 Task: Create new contact,   with mail id: 'Adeline_Baker@coach.com', first name: 'Adeline', Last name: 'Baker', Job Title: E-commerce Manager, Phone number (202) 555-9012. Change life cycle stage to  'Lead' and lead status to 'New'. Add new company to the associated contact: www.escortsgroup.com
 and type: Prospect. Logged in from softage.1@softage.net
Action: Mouse moved to (89, 62)
Screenshot: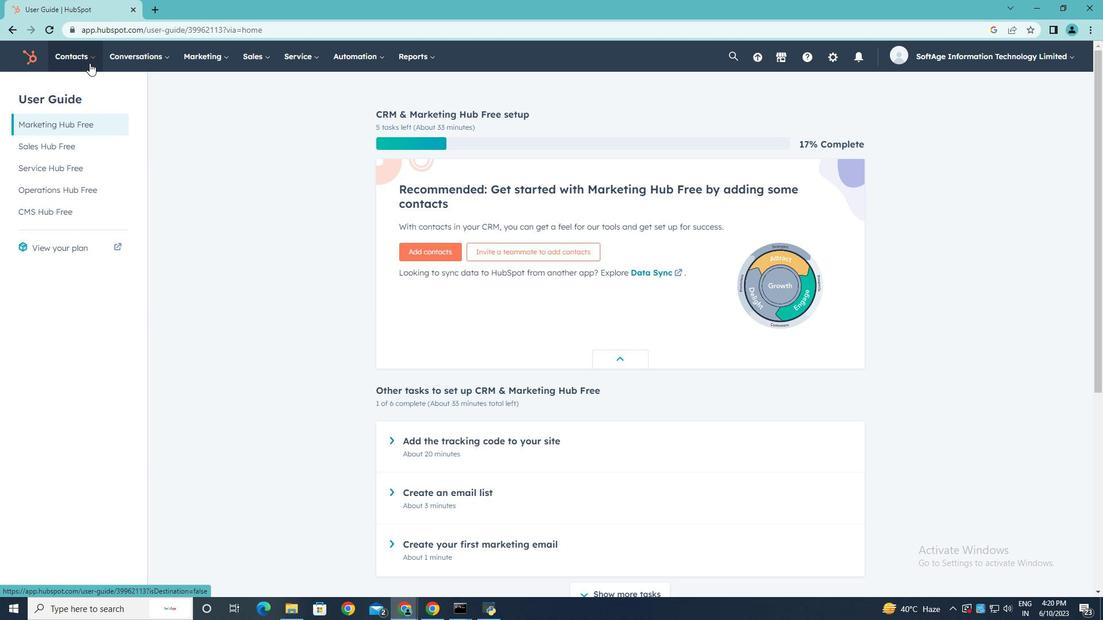 
Action: Mouse pressed left at (89, 62)
Screenshot: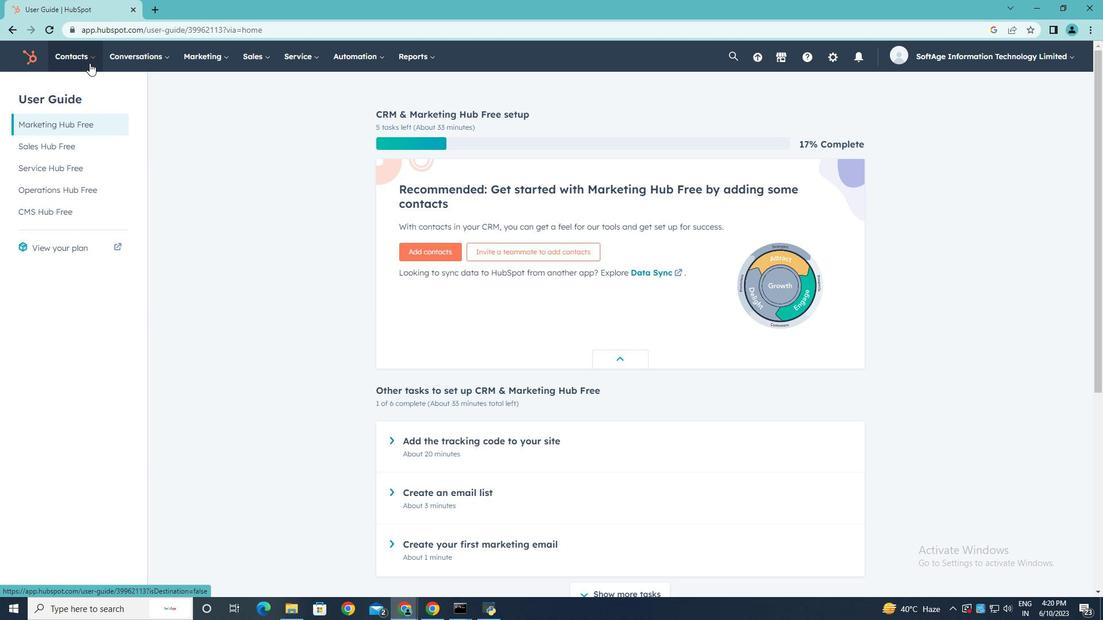 
Action: Mouse moved to (78, 93)
Screenshot: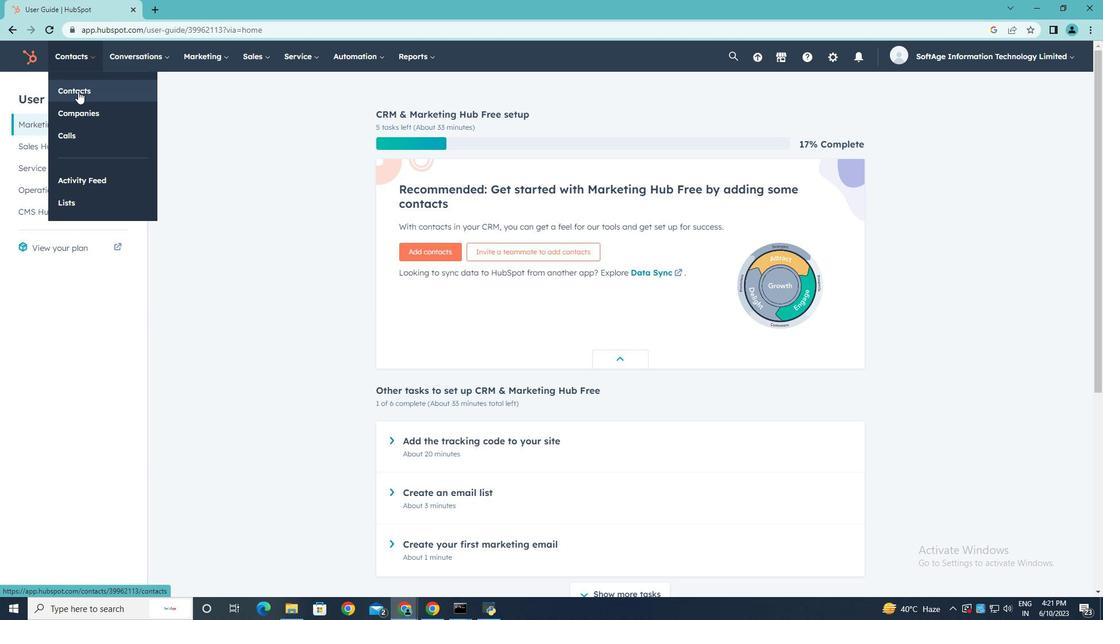 
Action: Mouse pressed left at (78, 93)
Screenshot: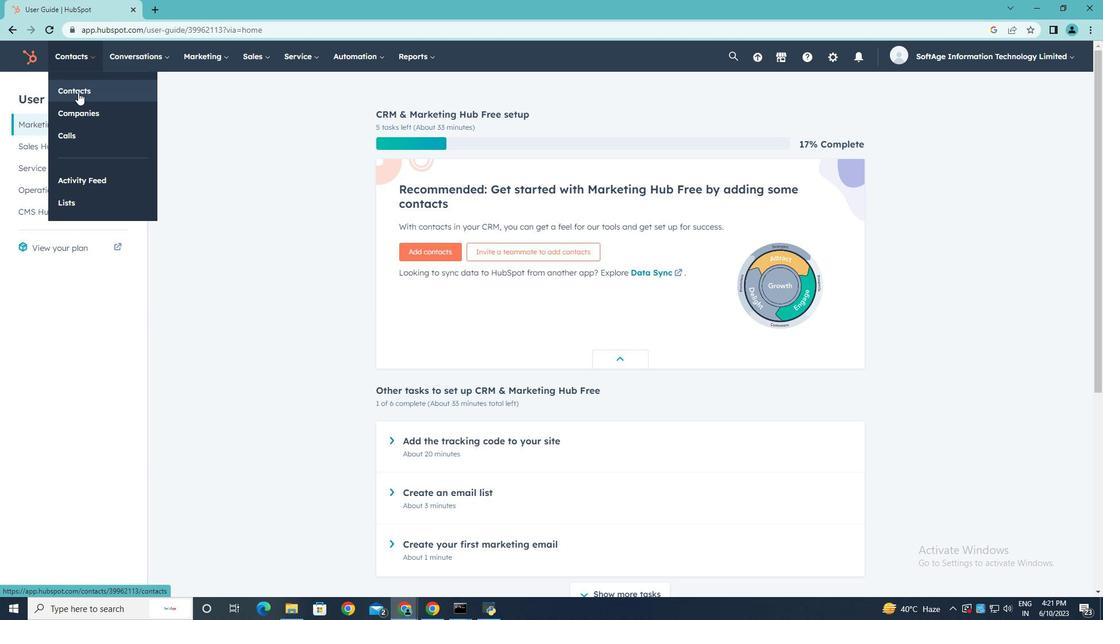 
Action: Mouse moved to (1039, 95)
Screenshot: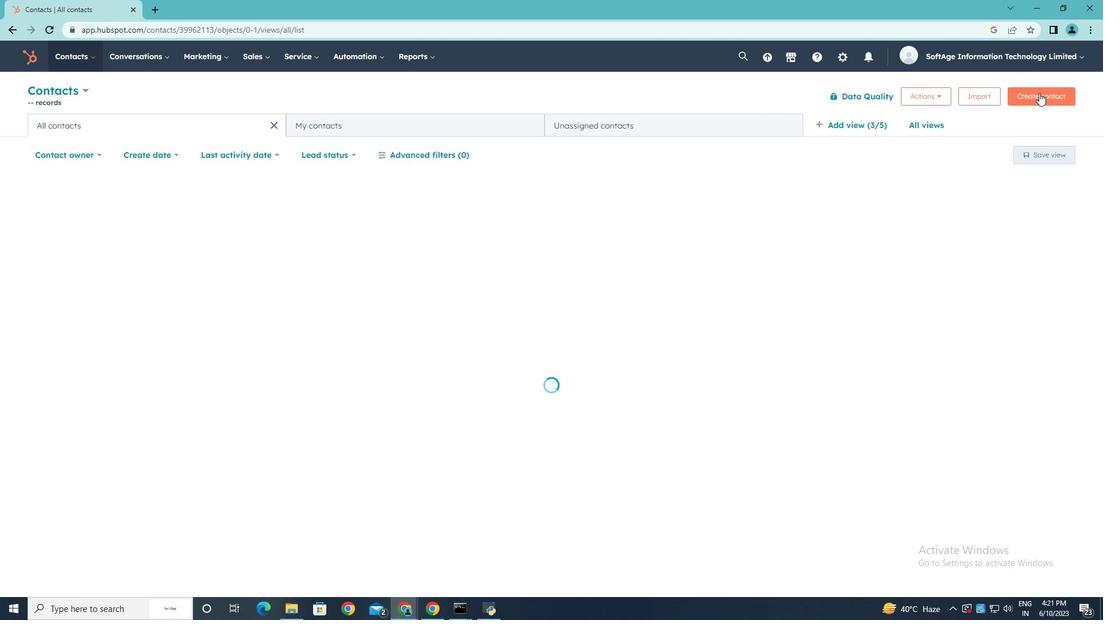 
Action: Mouse pressed left at (1039, 95)
Screenshot: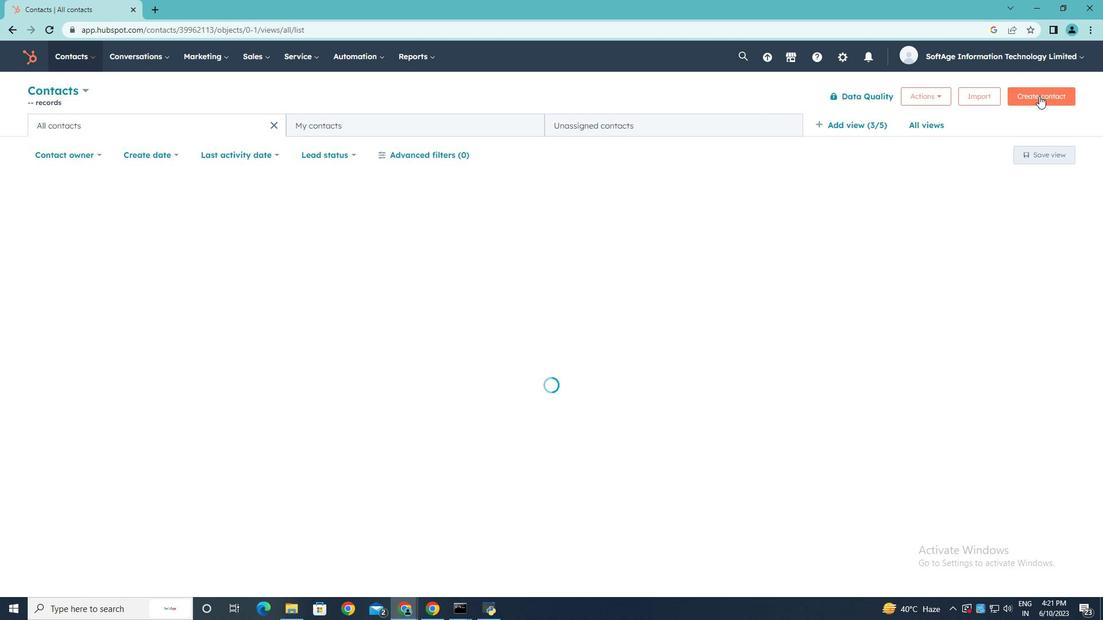 
Action: Mouse moved to (820, 147)
Screenshot: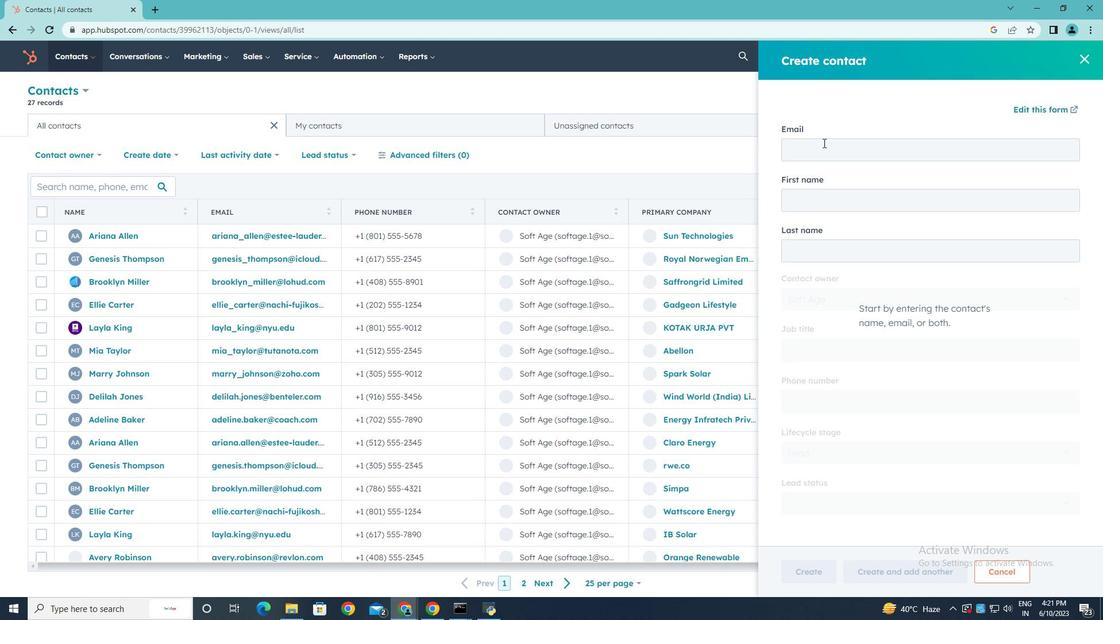 
Action: Mouse pressed left at (820, 147)
Screenshot: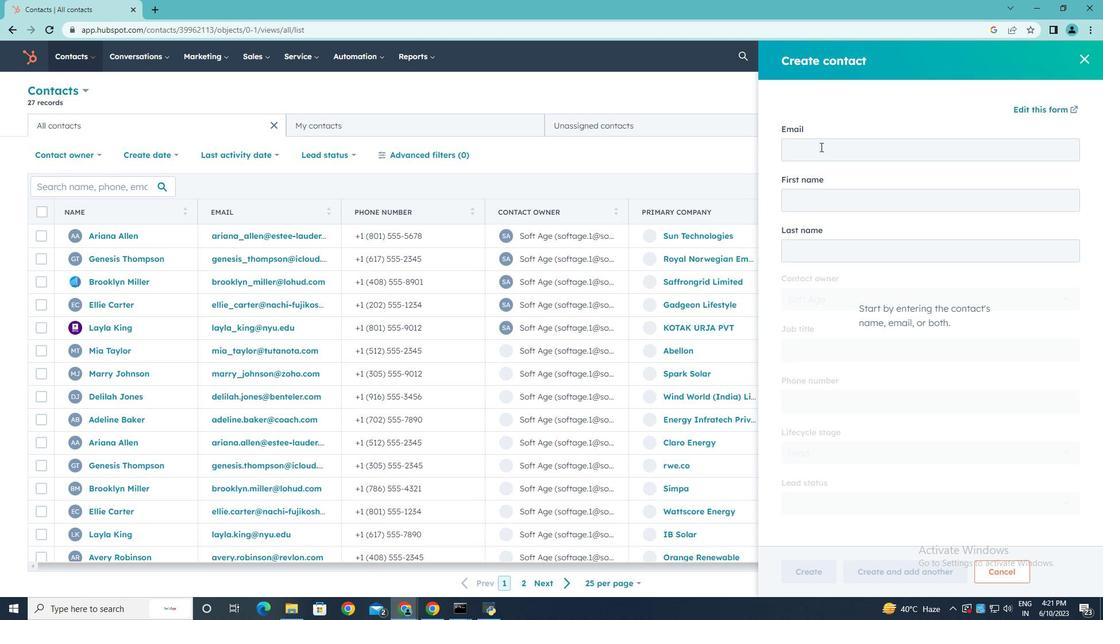 
Action: Key pressed <Key.shift>Adeline<Key.shift><Key.shift><Key.shift><Key.shift><Key.shift><Key.shift>_baker<Key.shift>@coach.com
Screenshot: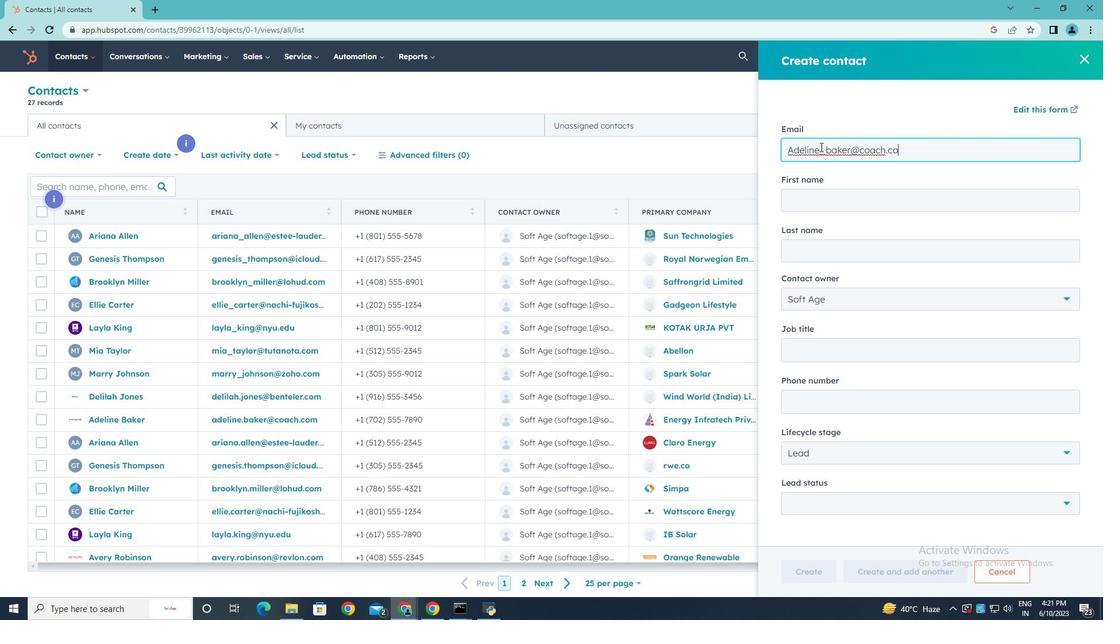 
Action: Mouse moved to (820, 203)
Screenshot: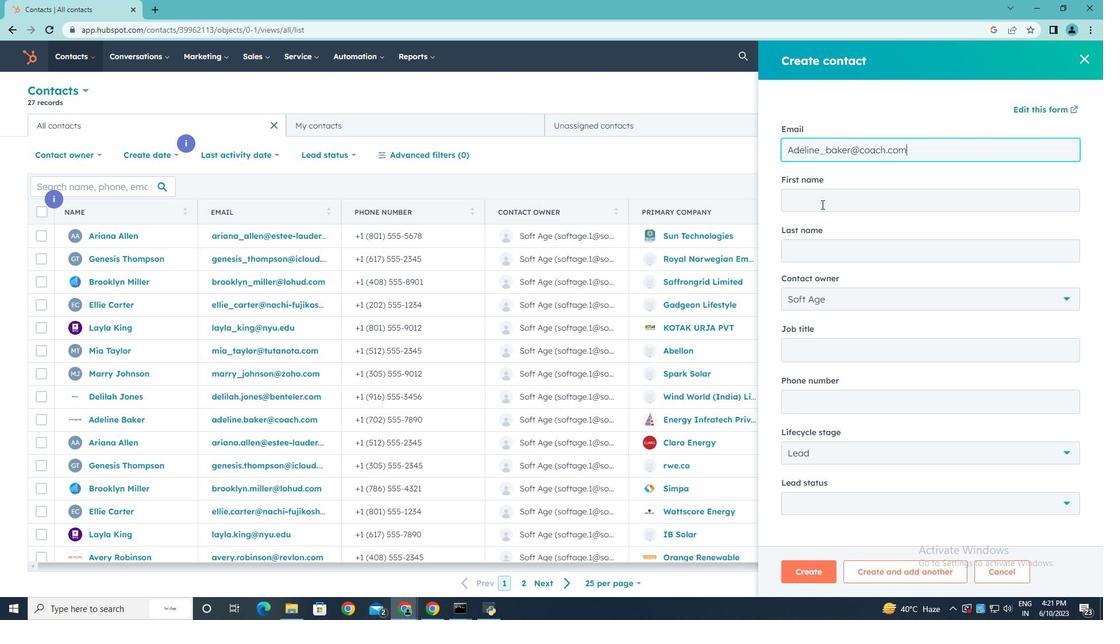 
Action: Mouse pressed left at (820, 203)
Screenshot: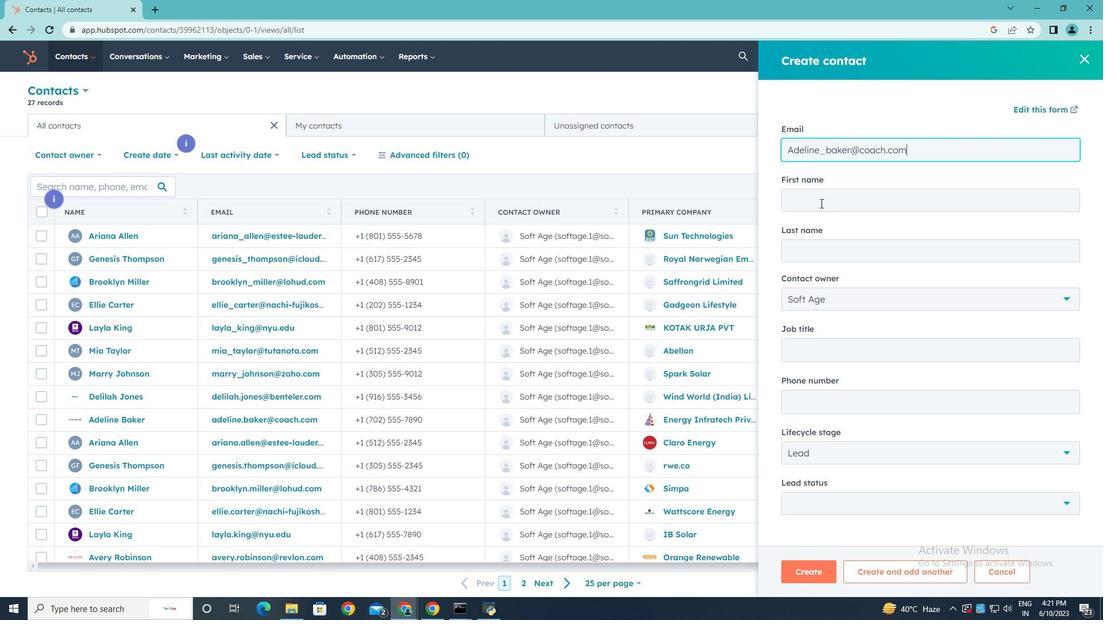 
Action: Key pressed <Key.shift>Adeline
Screenshot: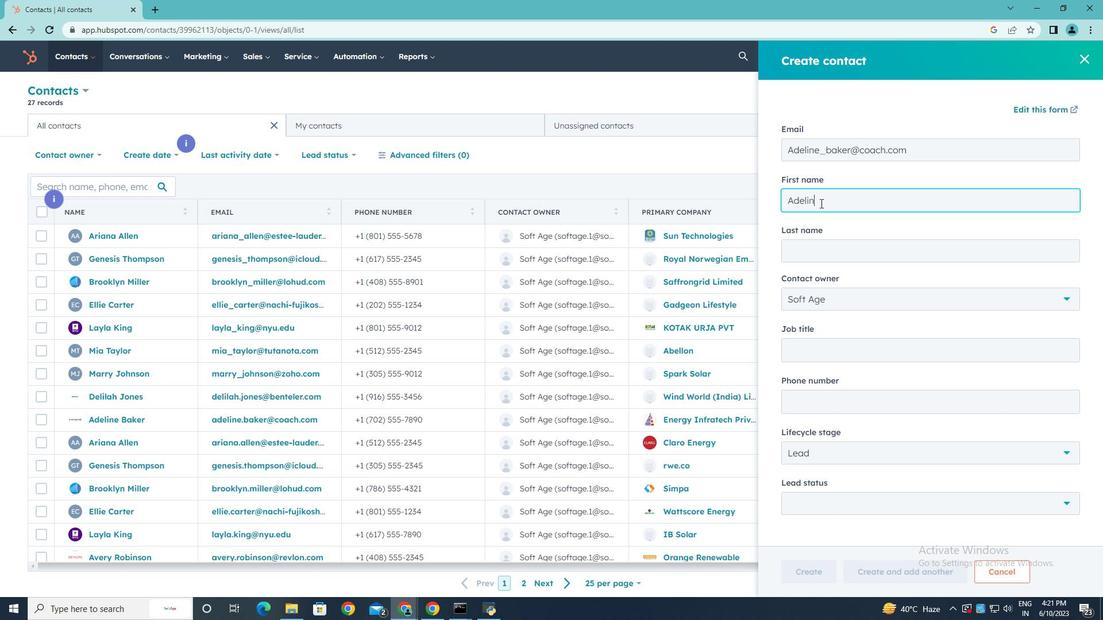 
Action: Mouse moved to (814, 250)
Screenshot: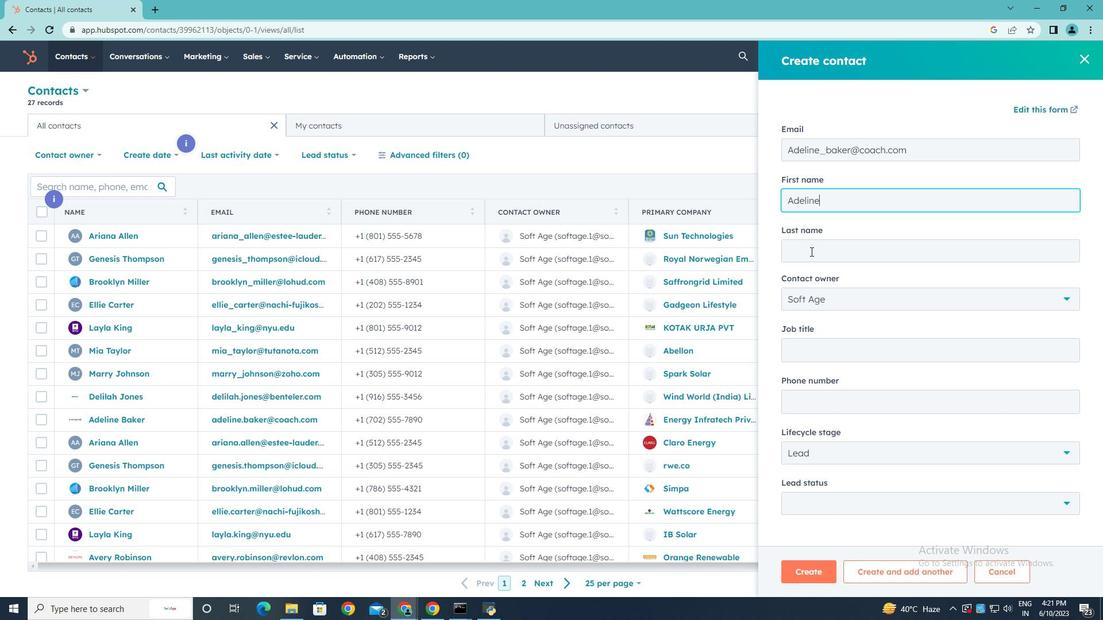 
Action: Mouse pressed left at (814, 250)
Screenshot: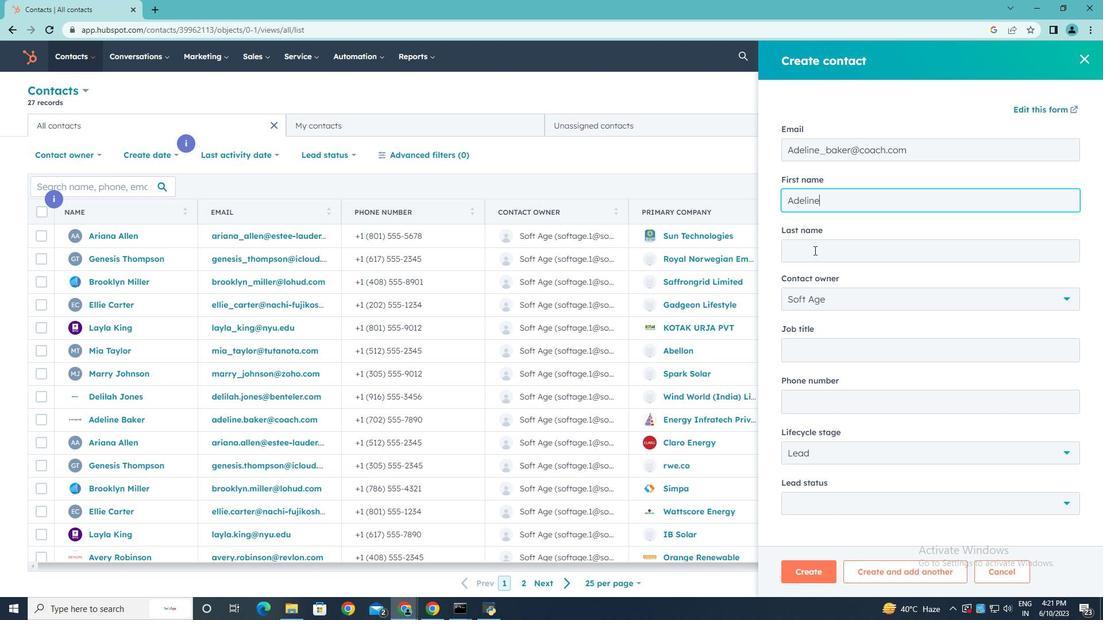 
Action: Key pressed <Key.shift><Key.shift><Key.shift><Key.shift><Key.shift><Key.shift><Key.shift><Key.shift>Baker
Screenshot: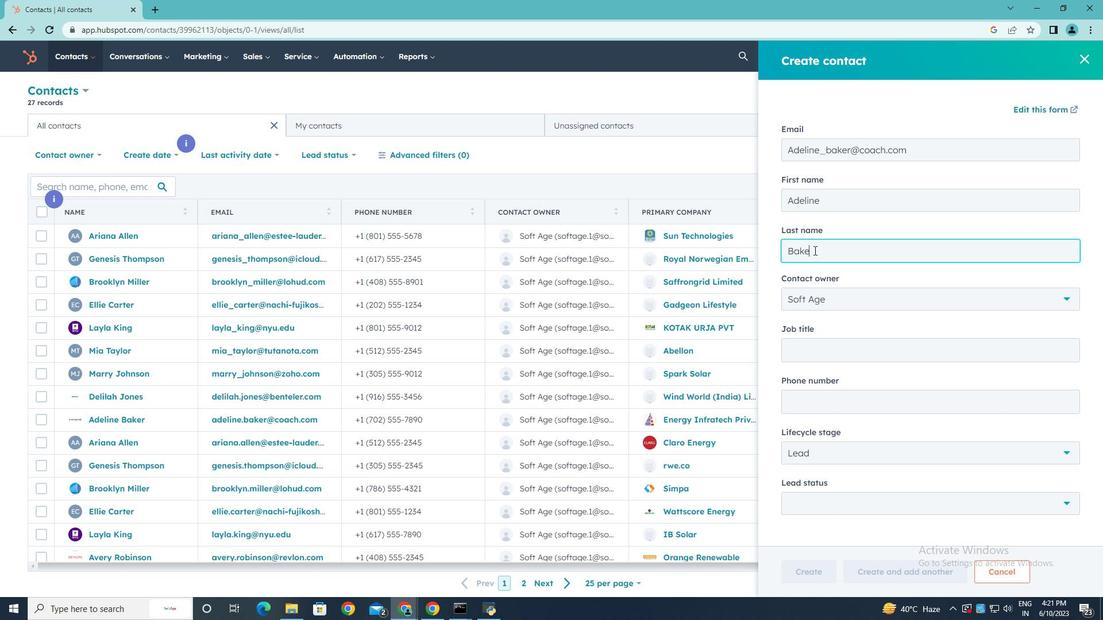 
Action: Mouse moved to (818, 354)
Screenshot: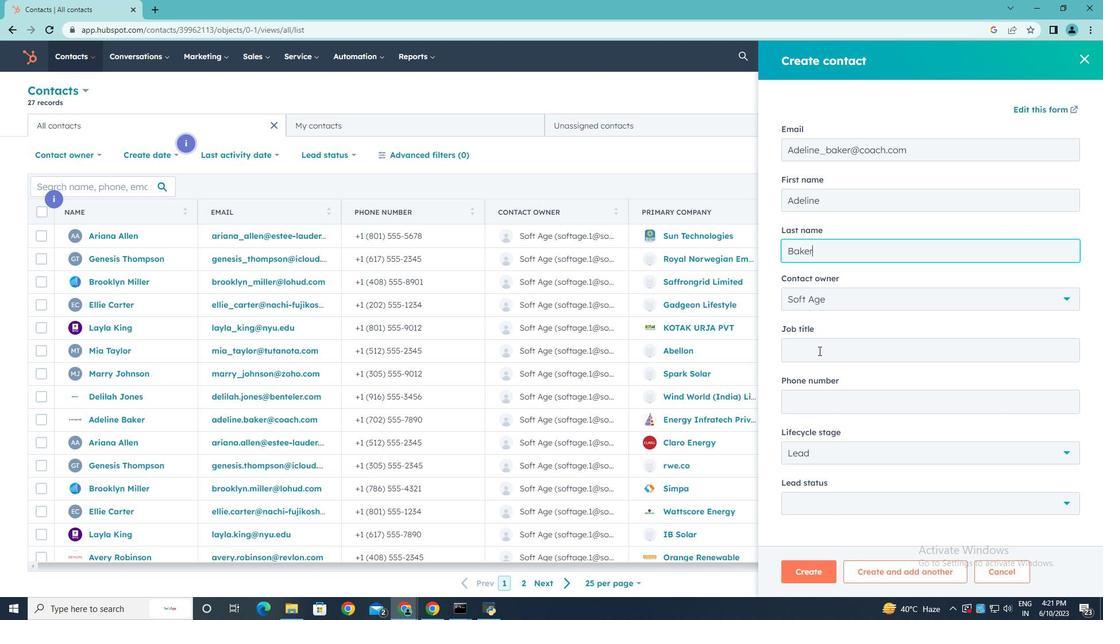 
Action: Mouse pressed left at (818, 354)
Screenshot: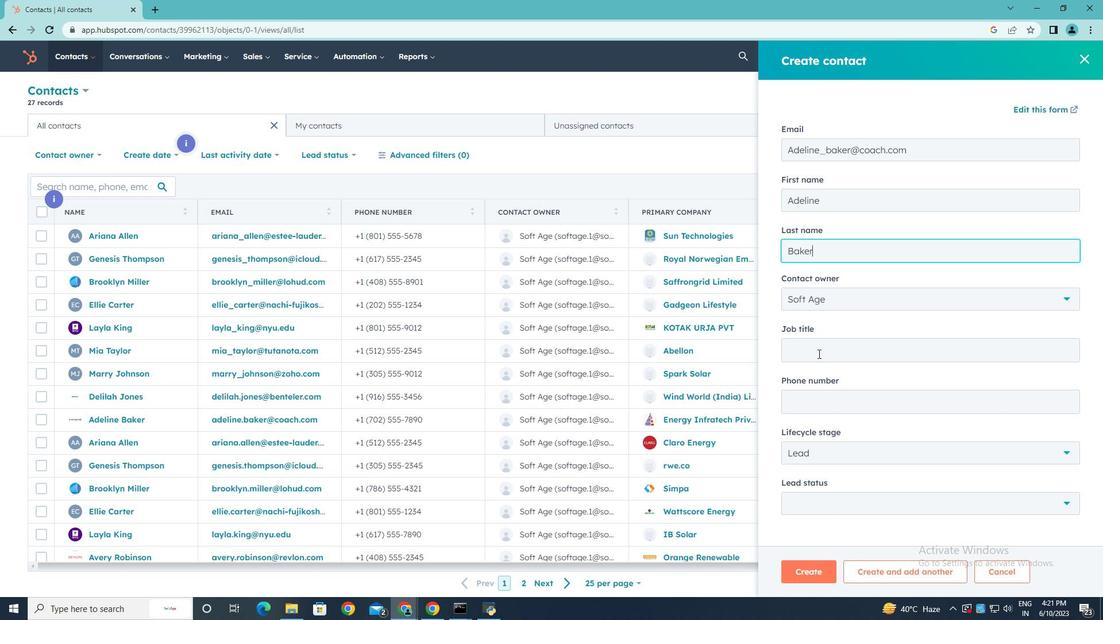 
Action: Key pressed <Key.shift><Key.shift><Key.shift><Key.shift><Key.shift><Key.shift><Key.shift><Key.shift><Key.shift><Key.shift><Key.shift><Key.shift><Key.shift><Key.shift><Key.shift><Key.shift><Key.shift><Key.shift><Key.shift><Key.shift><Key.shift><Key.shift><Key.shift><Key.shift><Key.shift><Key.shift><Key.shift><Key.shift><Key.shift><Key.shift><Key.shift>E-commerce<Key.space><Key.shift>N<Key.backspace><Key.shift>Manager
Screenshot: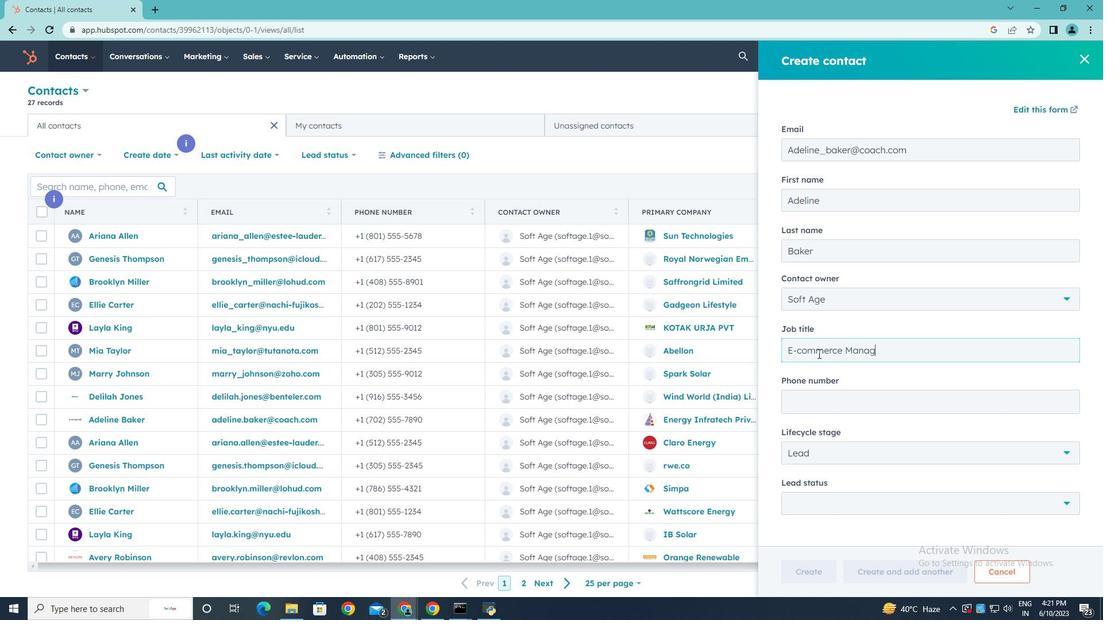 
Action: Mouse moved to (841, 401)
Screenshot: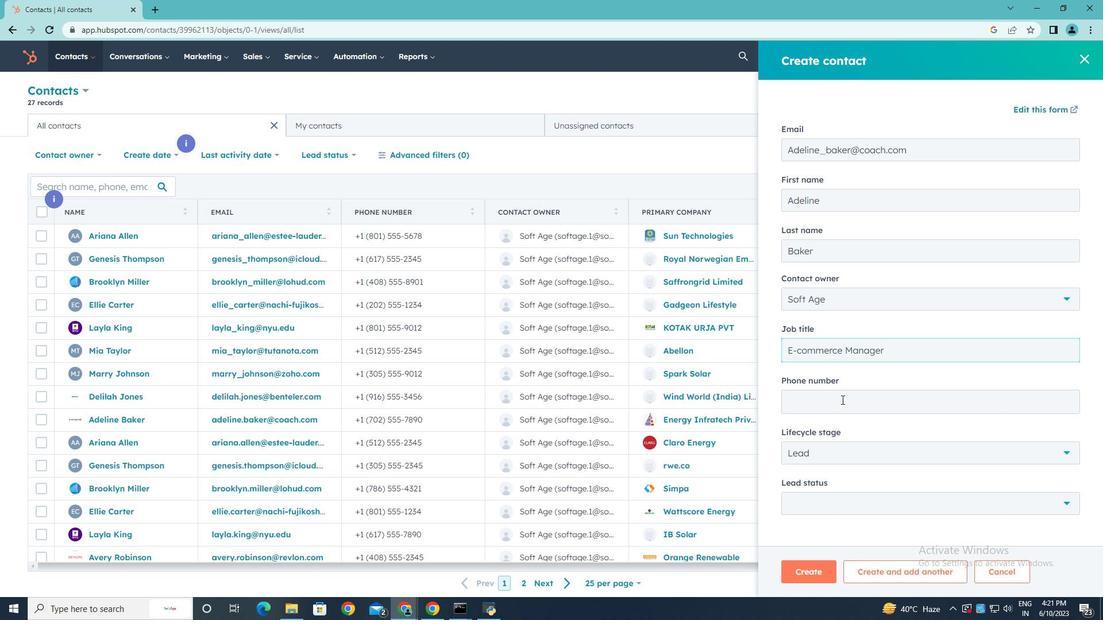 
Action: Mouse pressed left at (841, 401)
Screenshot: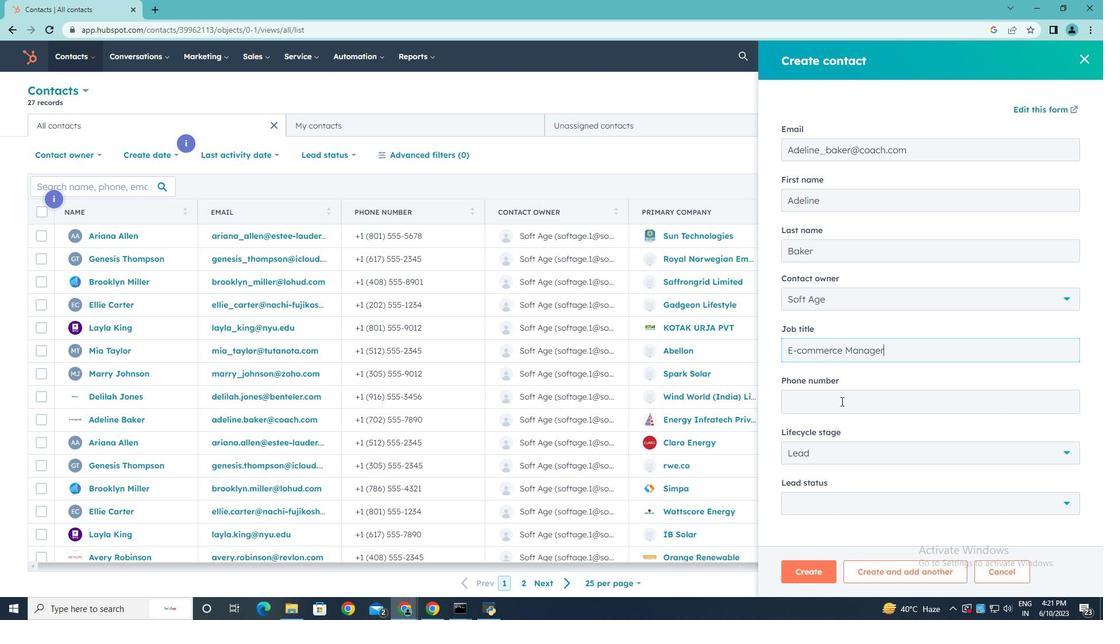 
Action: Key pressed 2025559012
Screenshot: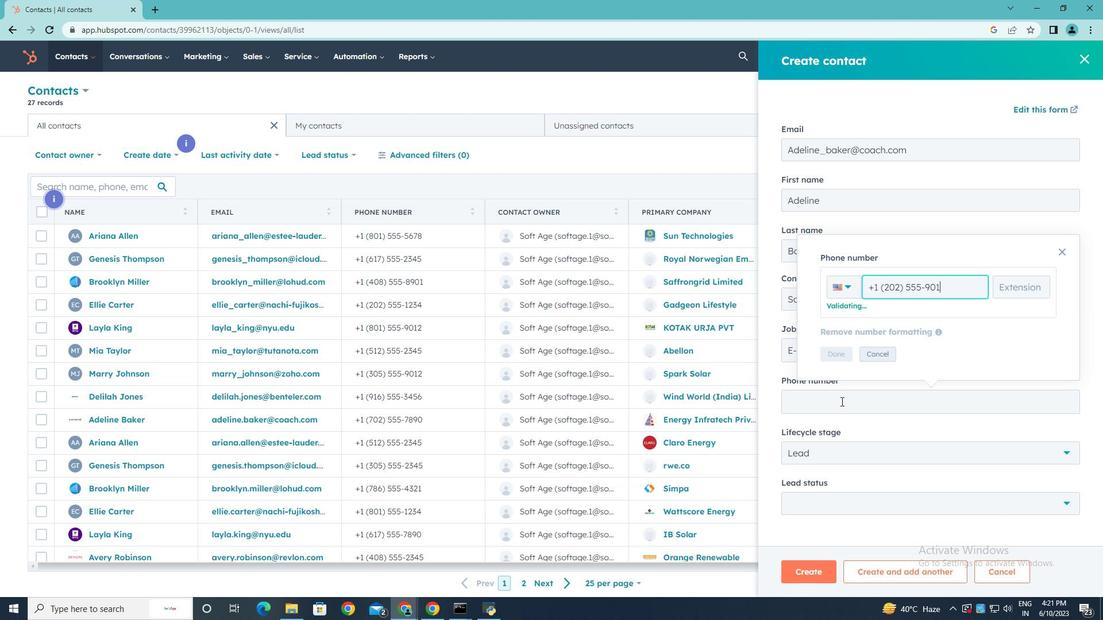 
Action: Mouse moved to (840, 351)
Screenshot: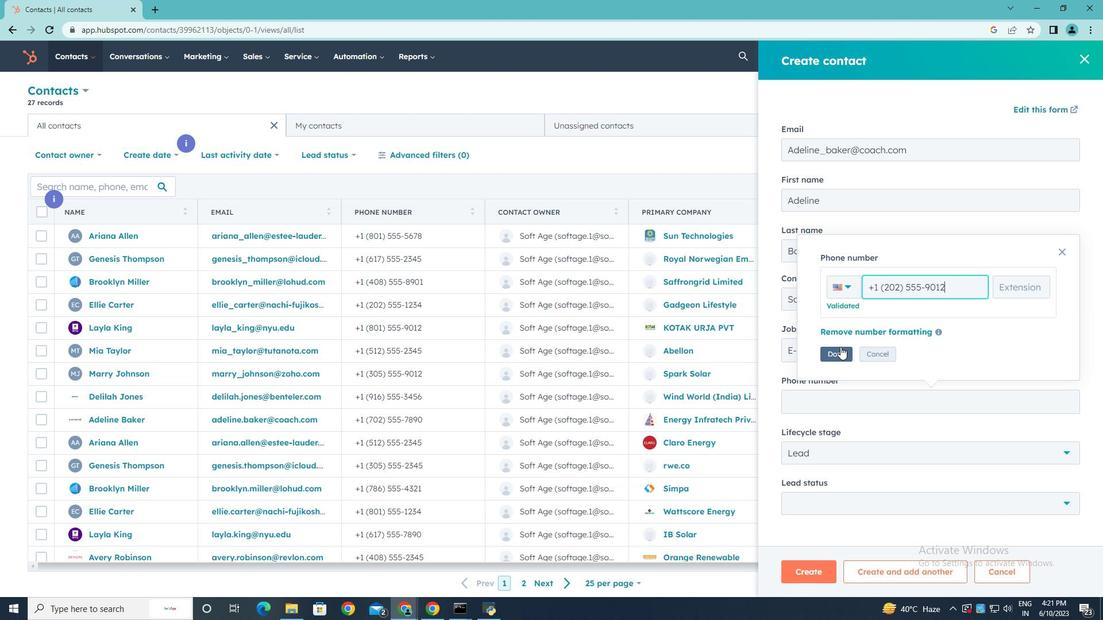
Action: Mouse pressed left at (840, 351)
Screenshot: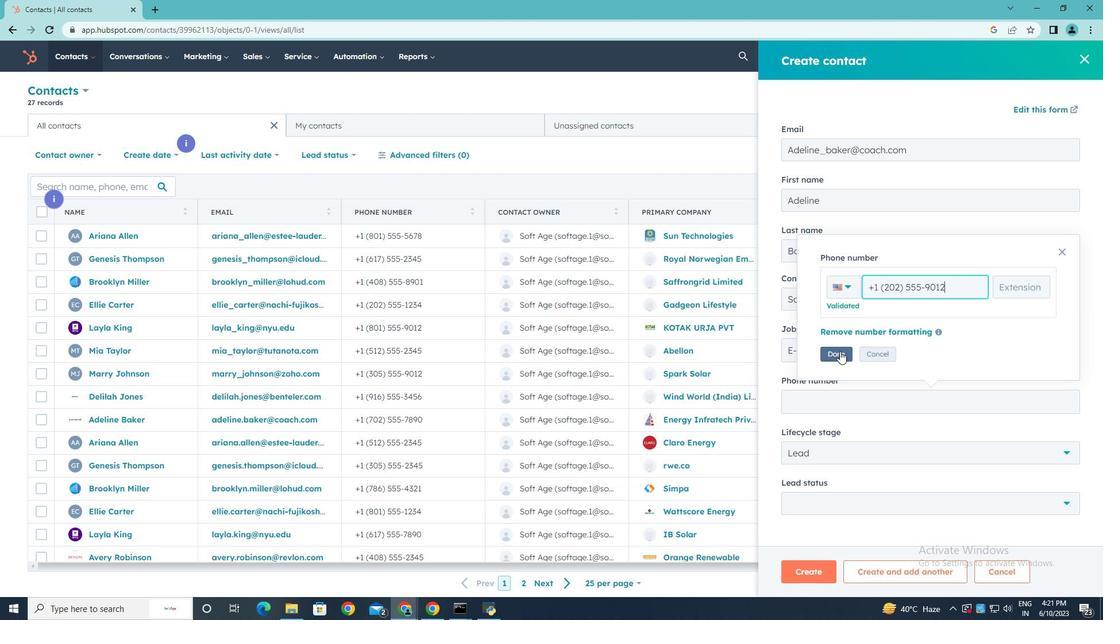 
Action: Mouse moved to (946, 452)
Screenshot: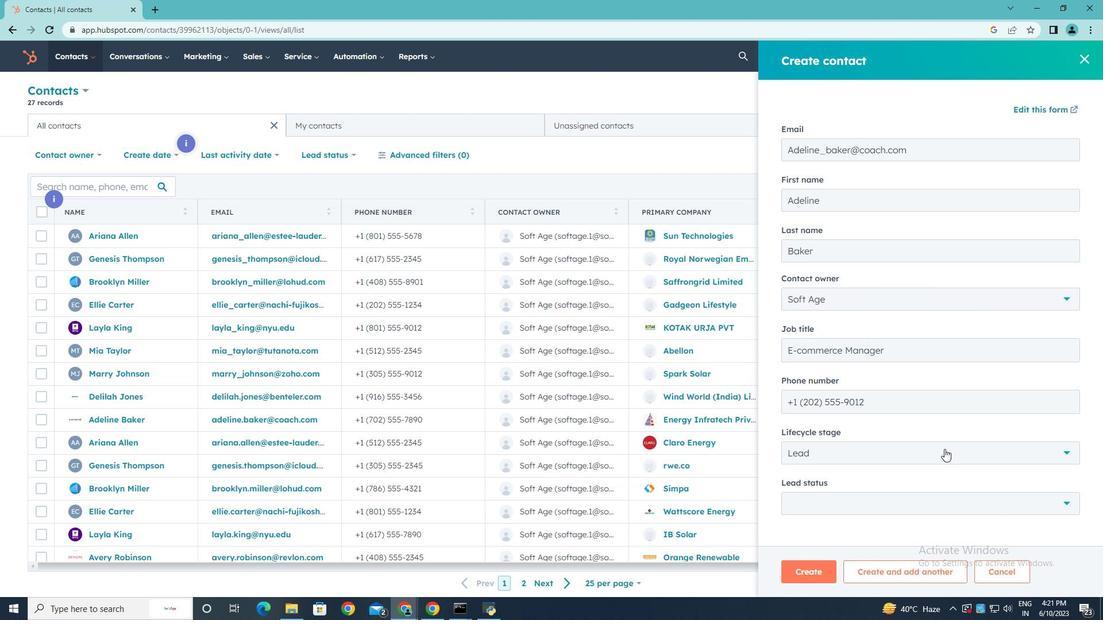 
Action: Mouse pressed left at (946, 452)
Screenshot: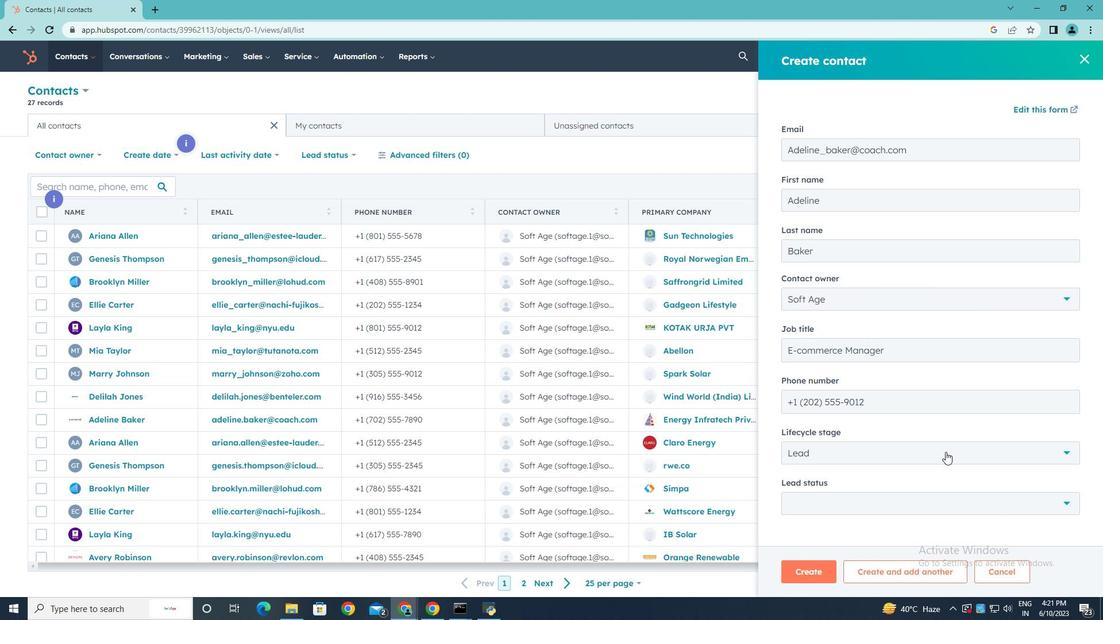 
Action: Mouse moved to (851, 350)
Screenshot: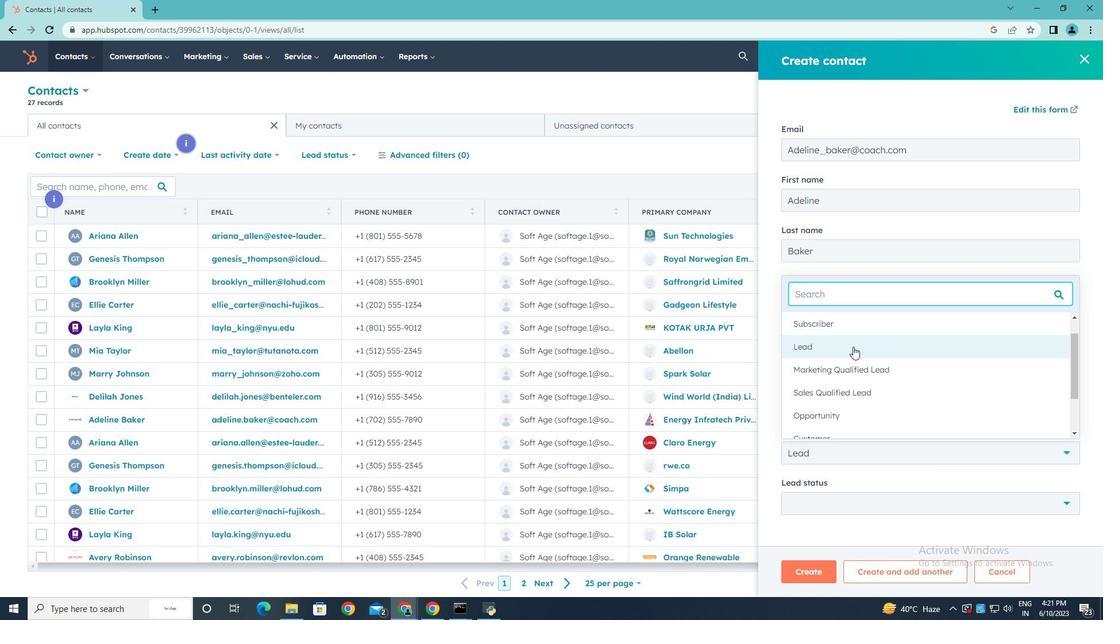 
Action: Mouse pressed left at (851, 350)
Screenshot: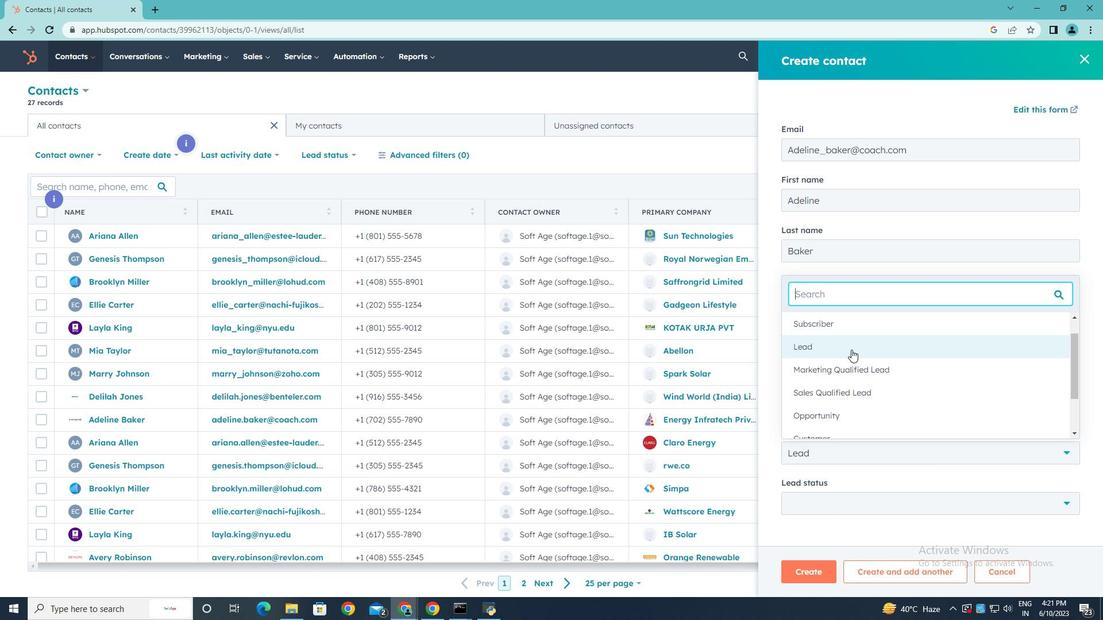 
Action: Mouse moved to (933, 502)
Screenshot: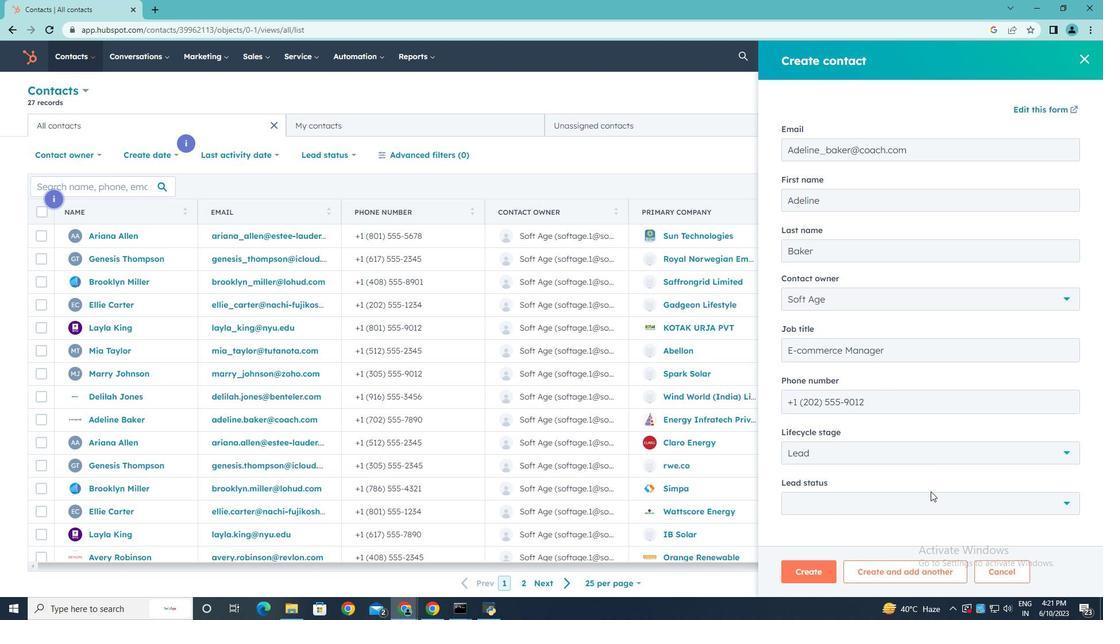 
Action: Mouse pressed left at (933, 502)
Screenshot: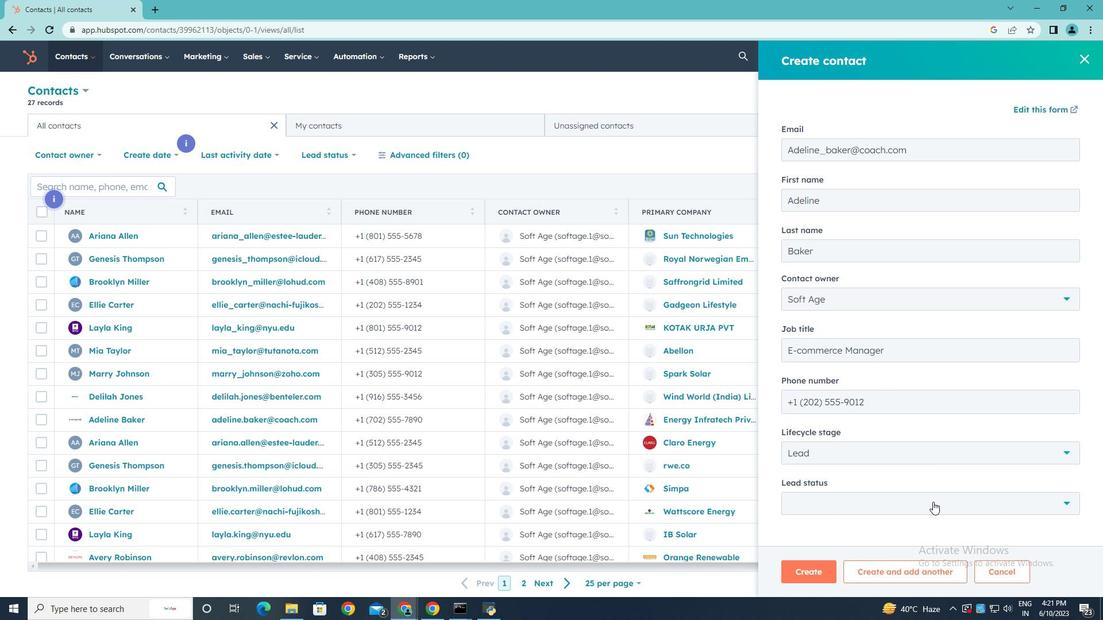 
Action: Mouse moved to (855, 393)
Screenshot: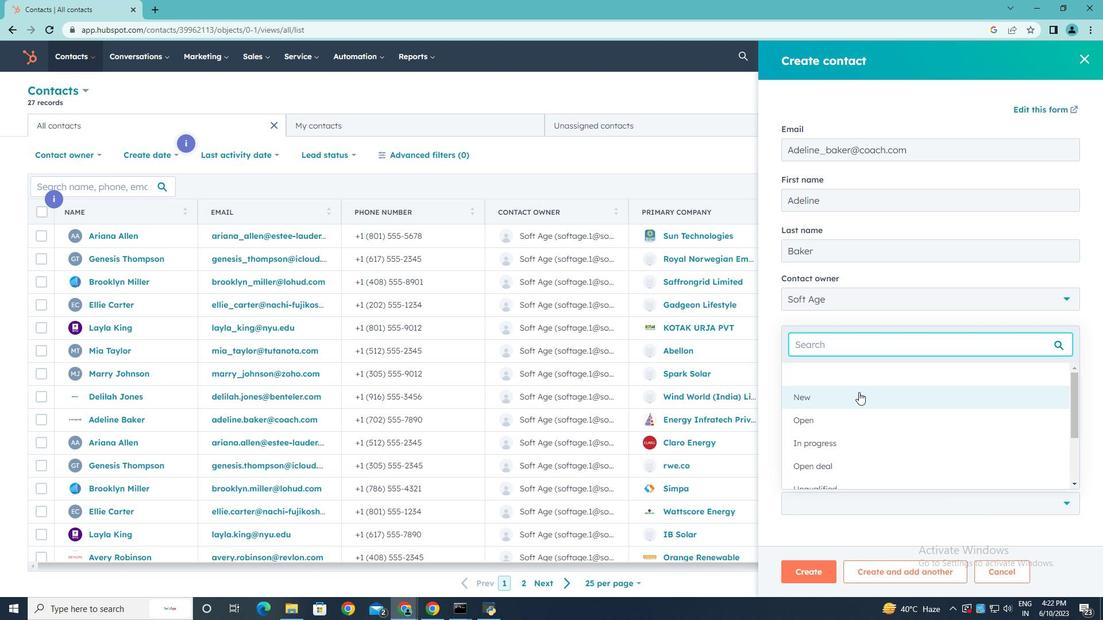 
Action: Mouse pressed left at (855, 393)
Screenshot: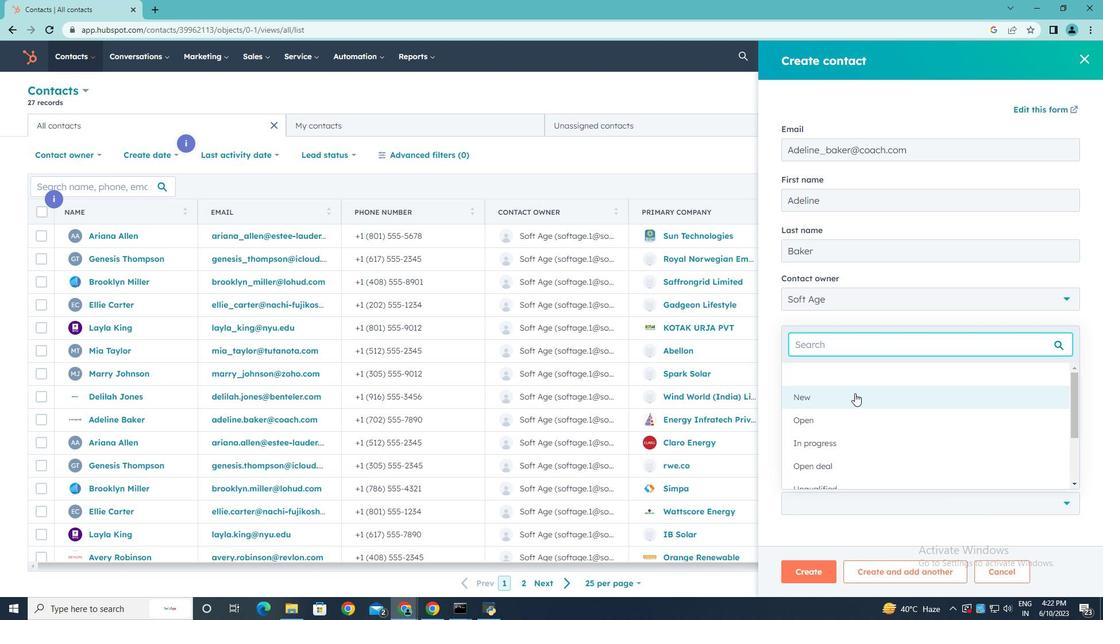 
Action: Mouse moved to (886, 510)
Screenshot: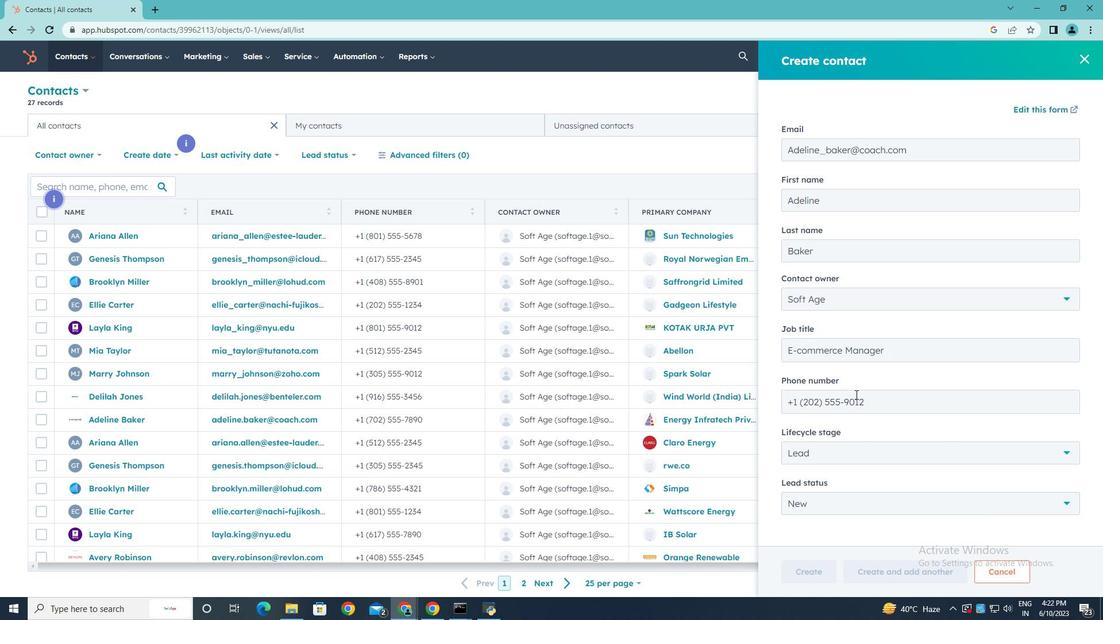 
Action: Mouse scrolled (886, 509) with delta (0, 0)
Screenshot: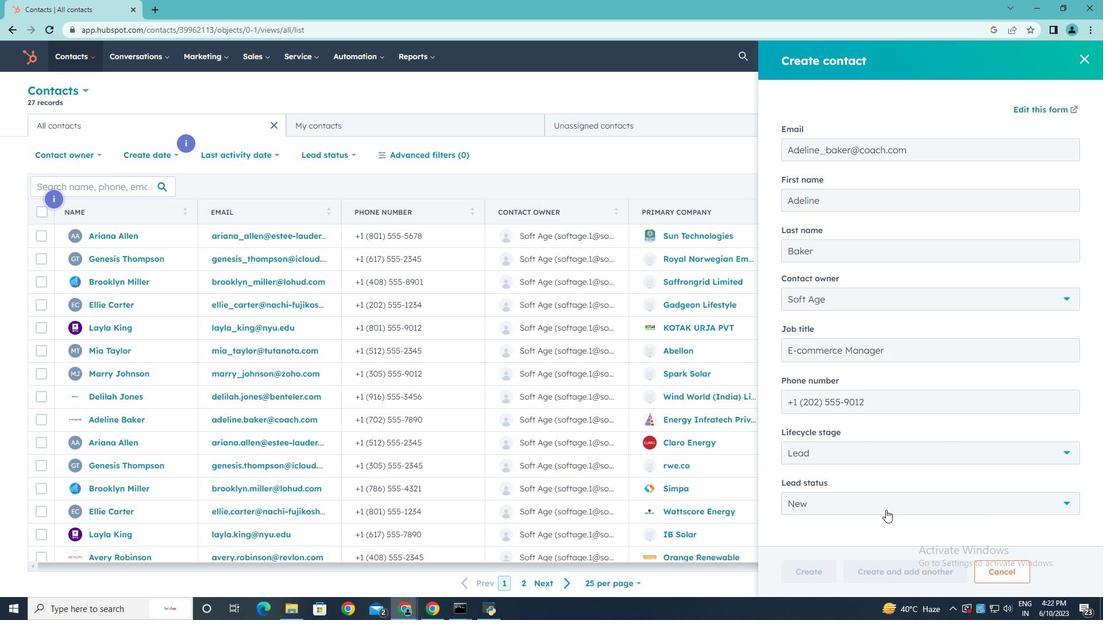 
Action: Mouse scrolled (886, 509) with delta (0, 0)
Screenshot: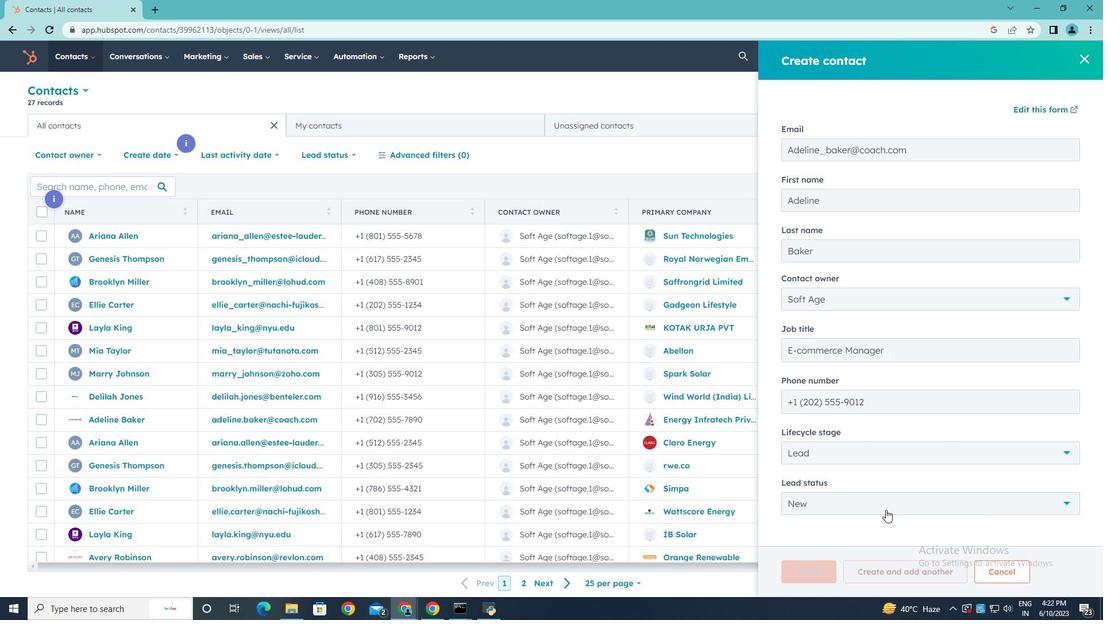 
Action: Mouse moved to (814, 569)
Screenshot: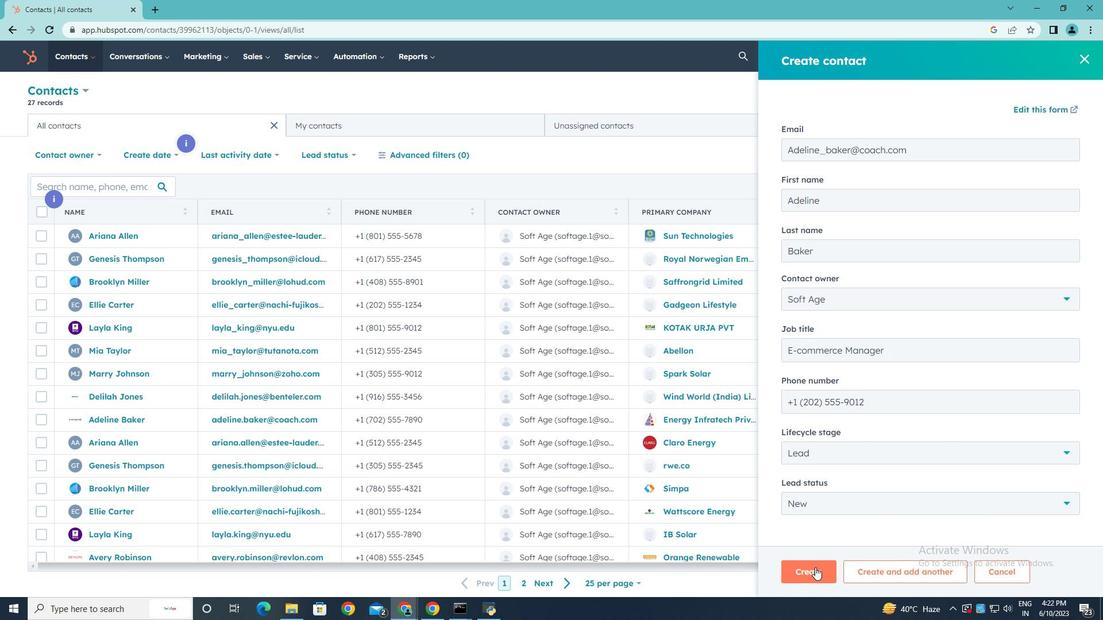 
Action: Mouse pressed left at (814, 569)
Screenshot: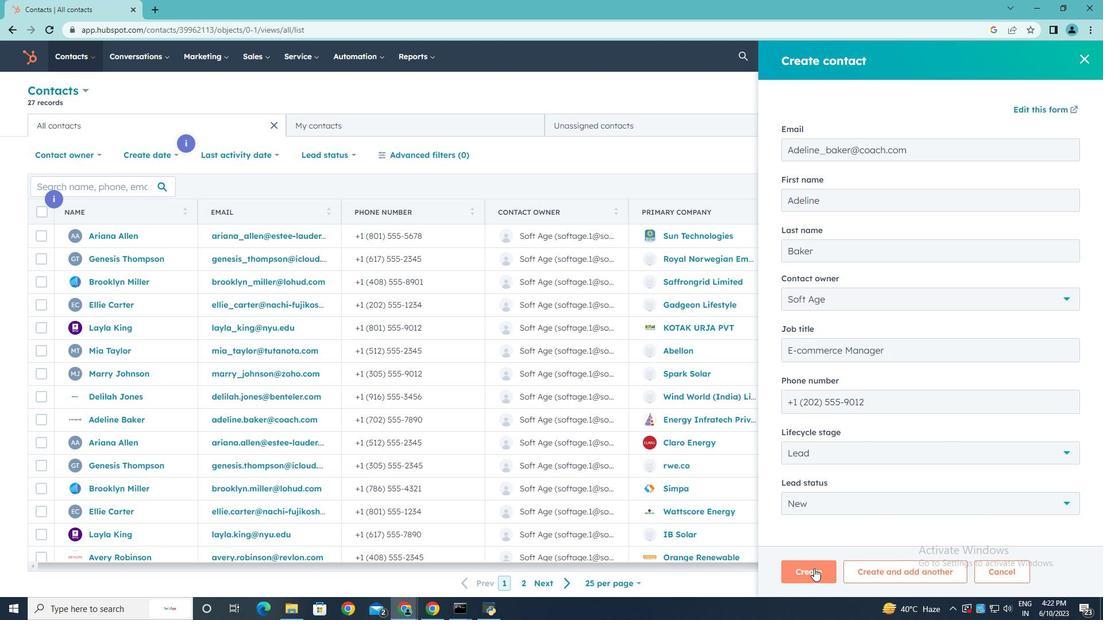
Action: Mouse moved to (771, 373)
Screenshot: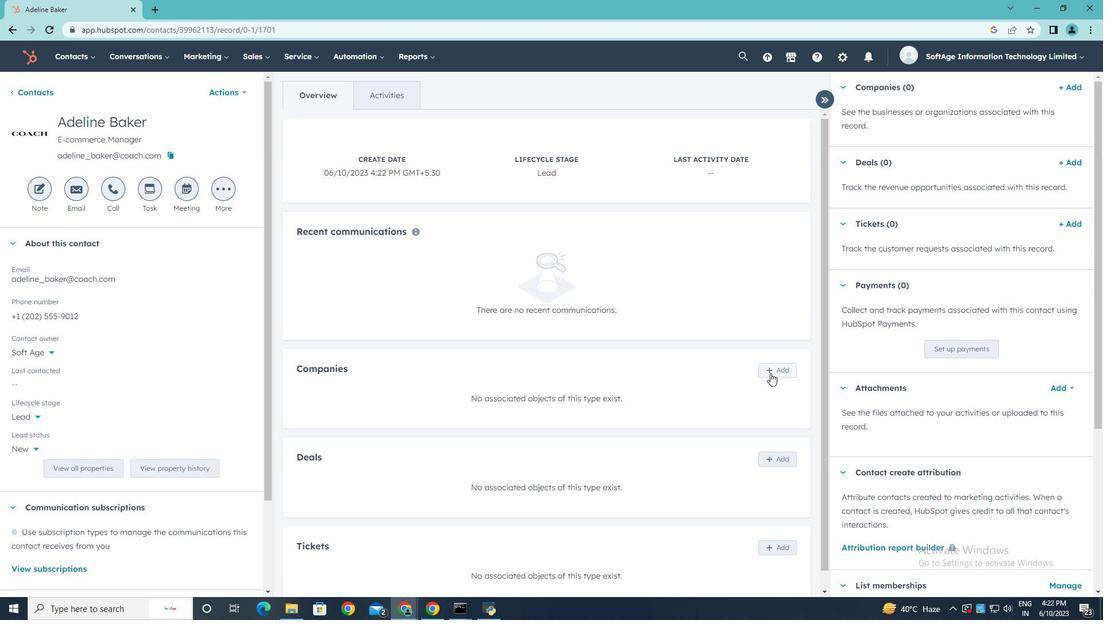 
Action: Mouse pressed left at (771, 373)
Screenshot: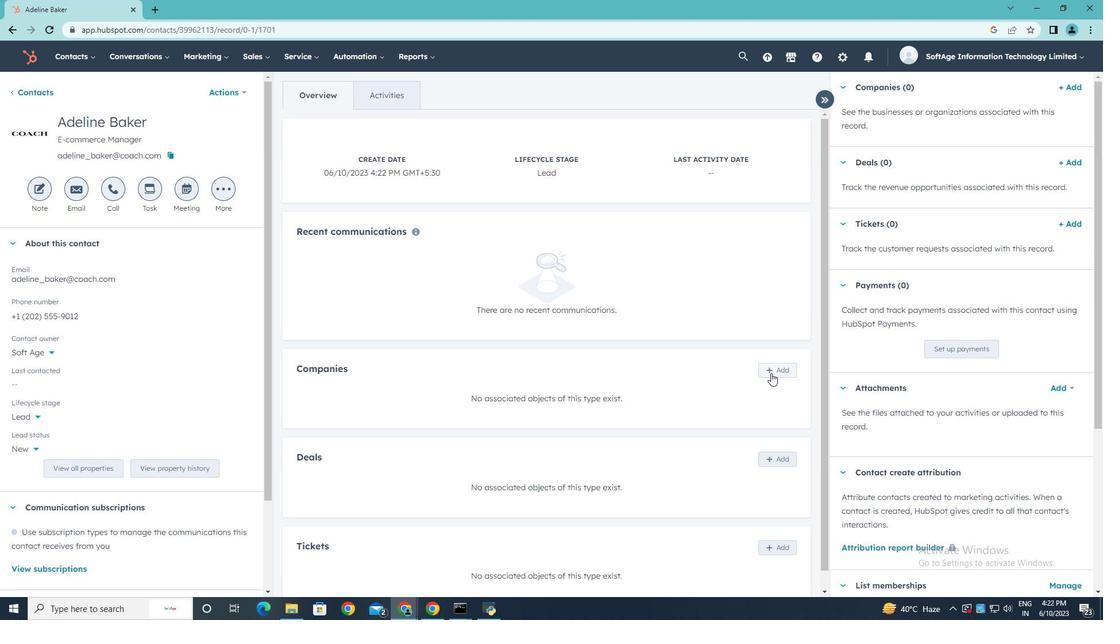 
Action: Mouse moved to (862, 113)
Screenshot: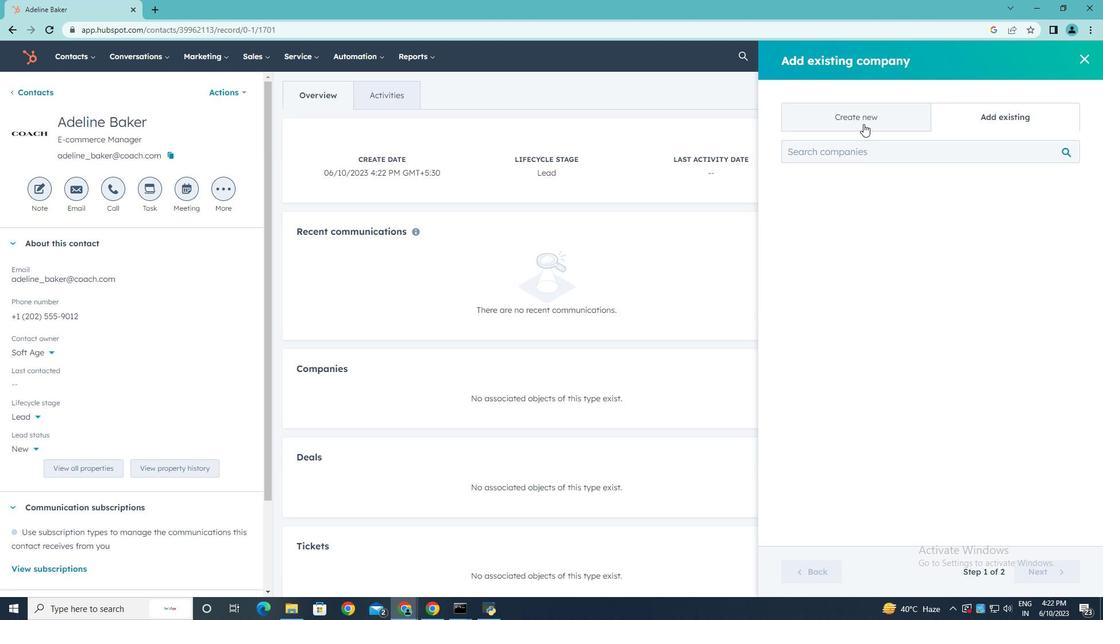 
Action: Mouse pressed left at (862, 113)
Screenshot: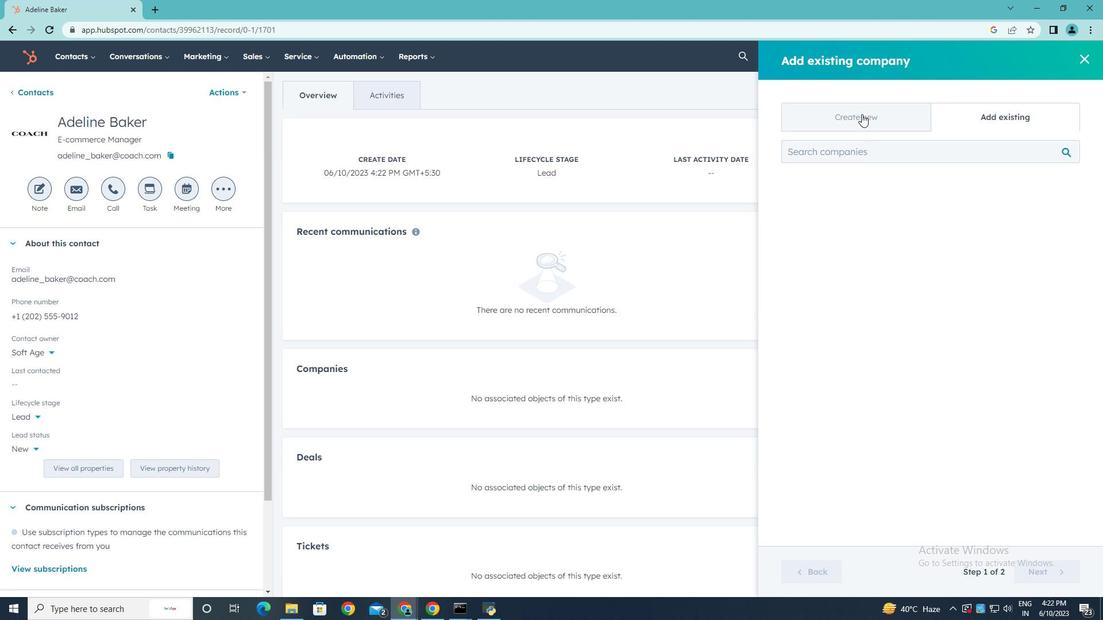 
Action: Mouse moved to (825, 182)
Screenshot: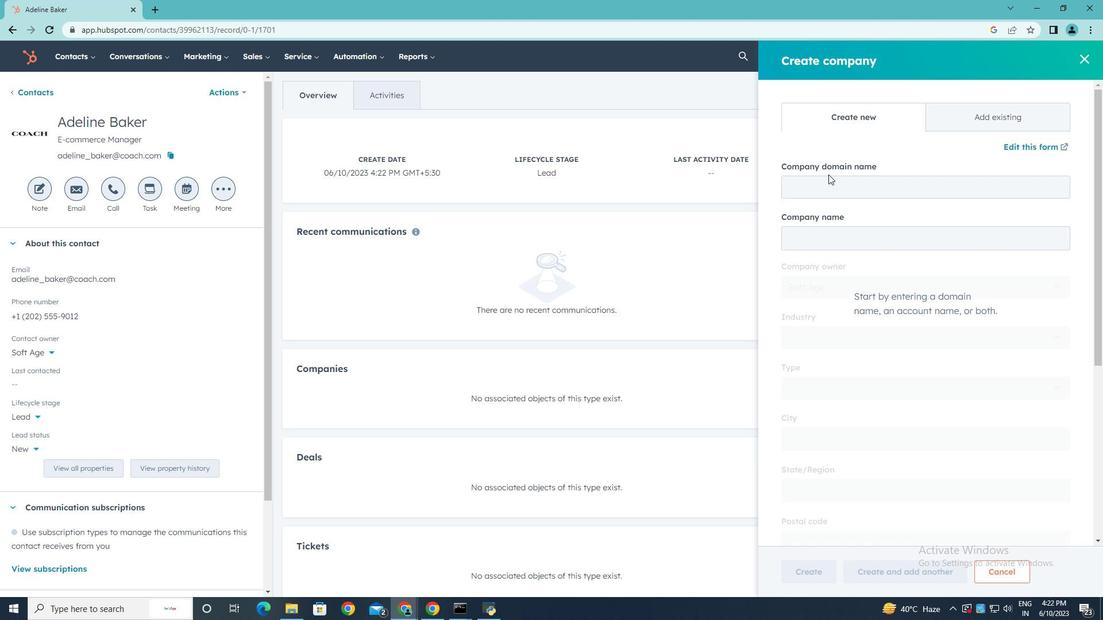 
Action: Mouse pressed left at (825, 182)
Screenshot: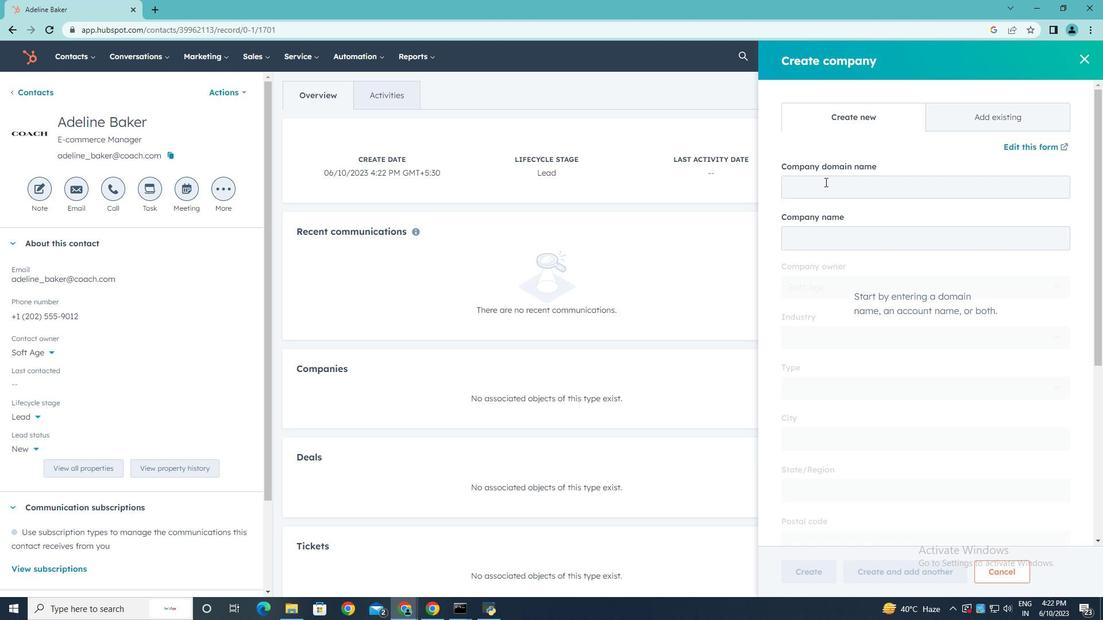 
Action: Key pressed www.escortsgroup.com
Screenshot: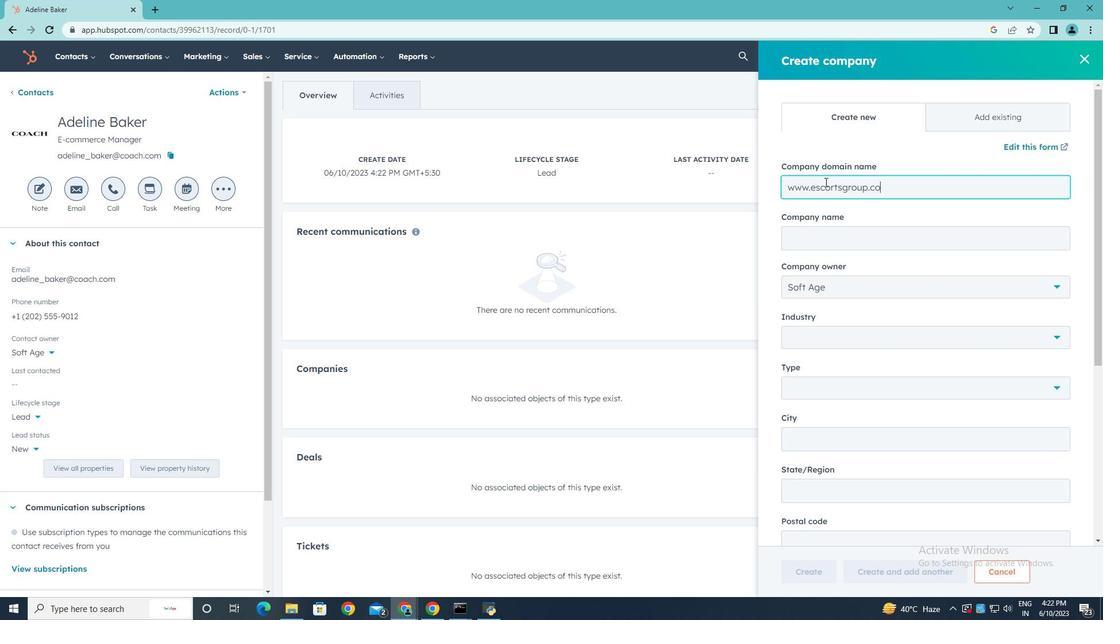 
Action: Mouse moved to (848, 289)
Screenshot: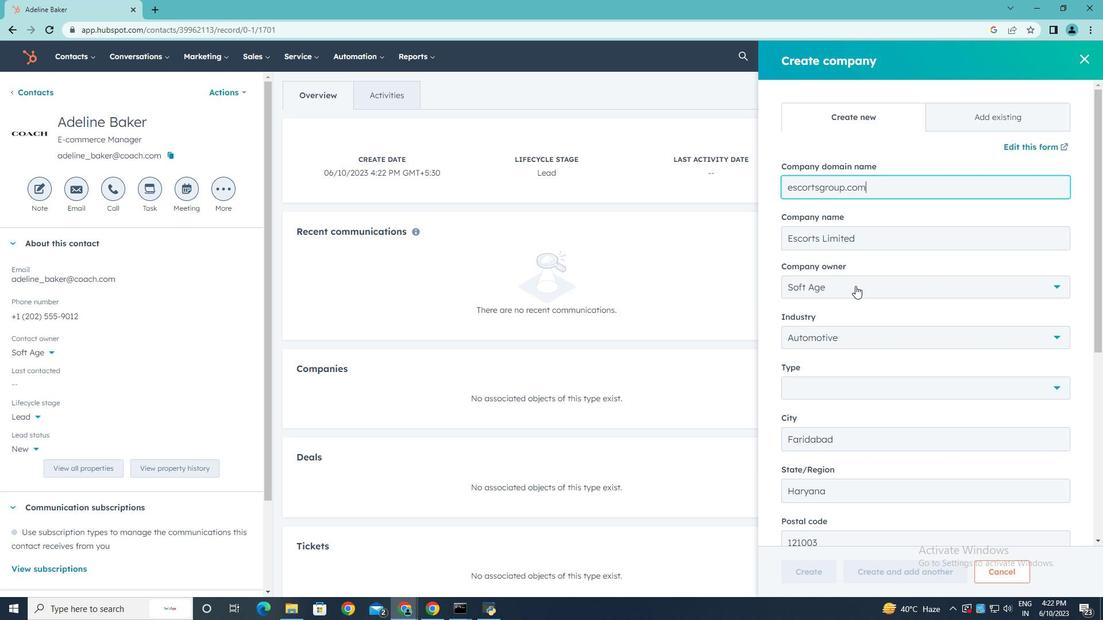 
Action: Mouse scrolled (848, 289) with delta (0, 0)
Screenshot: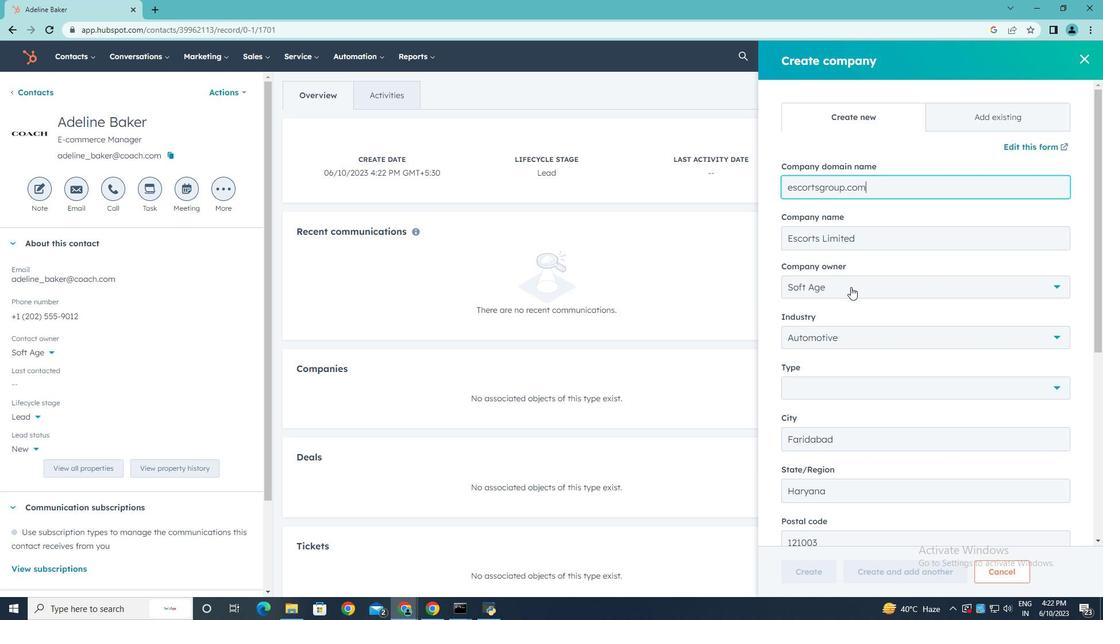 
Action: Mouse scrolled (848, 289) with delta (0, 0)
Screenshot: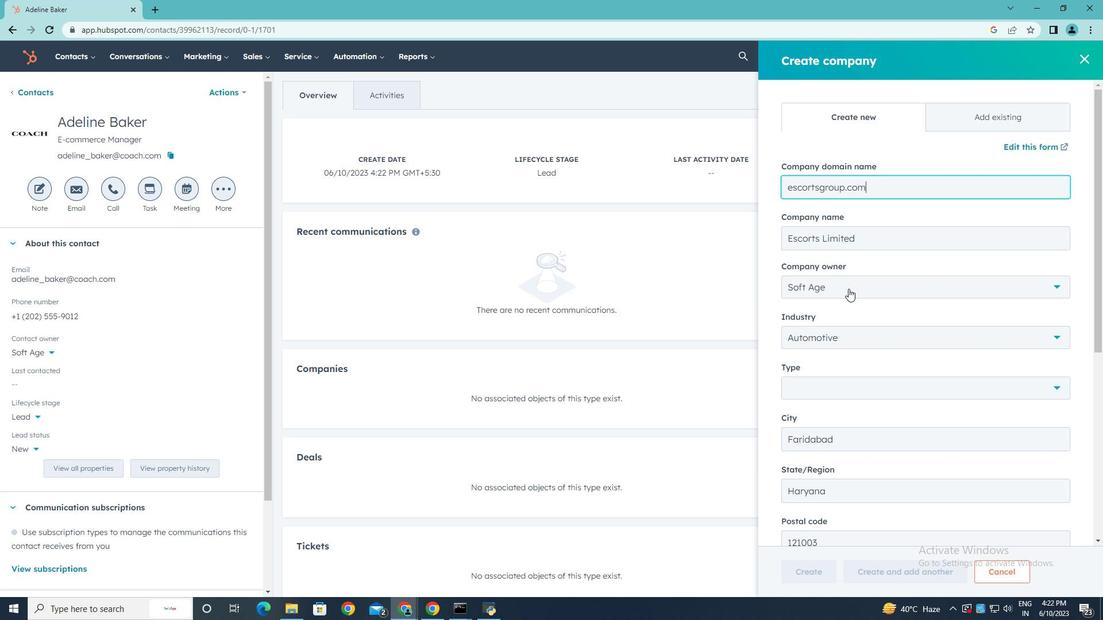 
Action: Mouse scrolled (848, 289) with delta (0, 0)
Screenshot: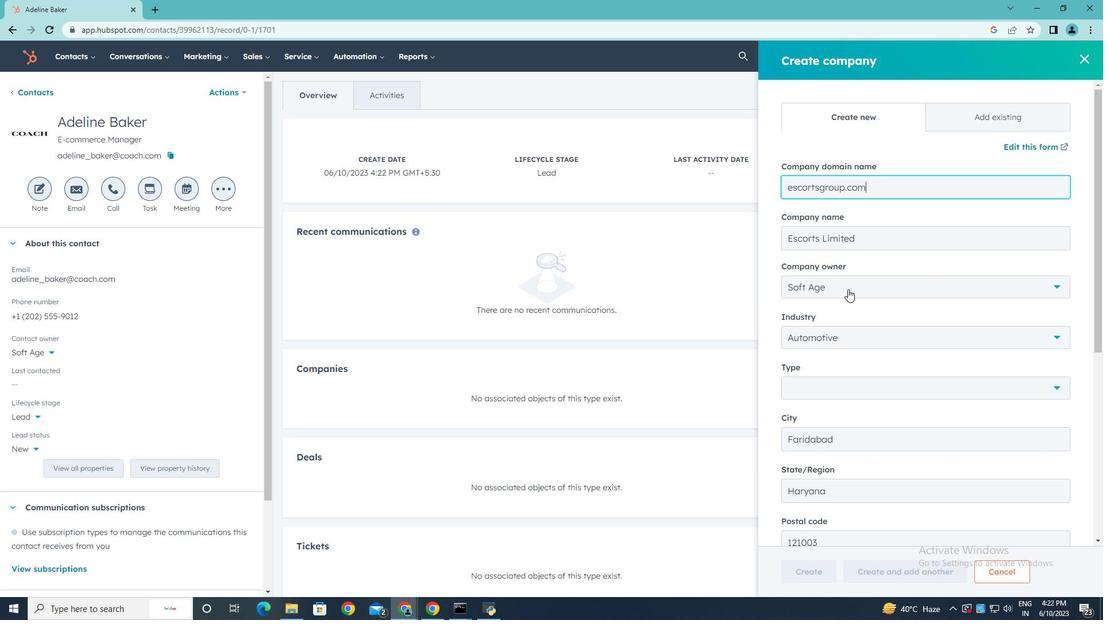 
Action: Mouse moved to (960, 216)
Screenshot: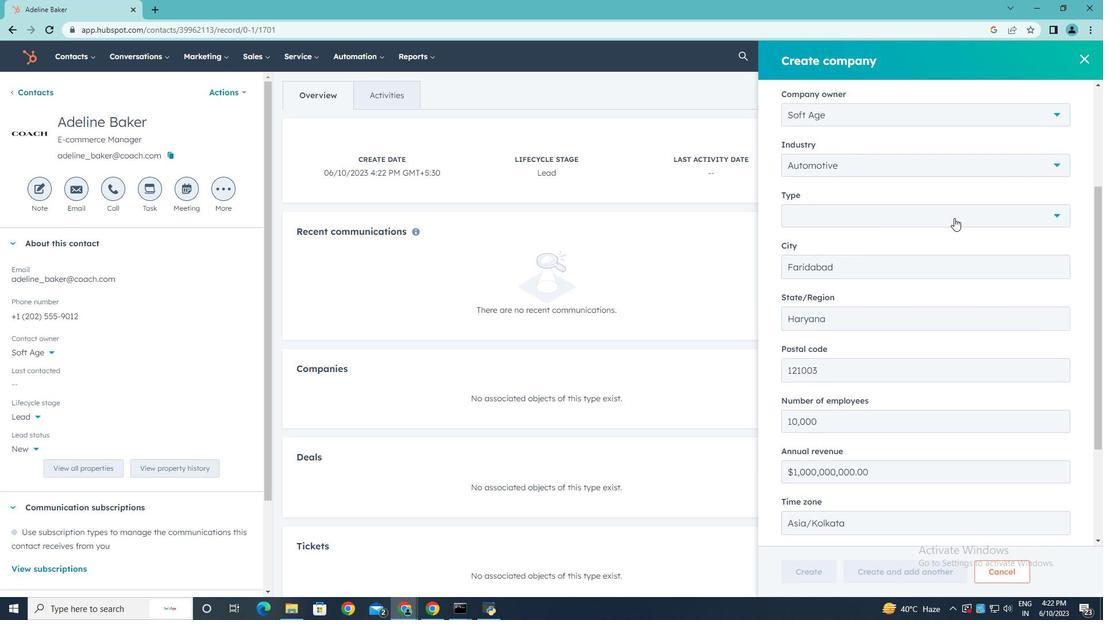 
Action: Mouse pressed left at (960, 216)
Screenshot: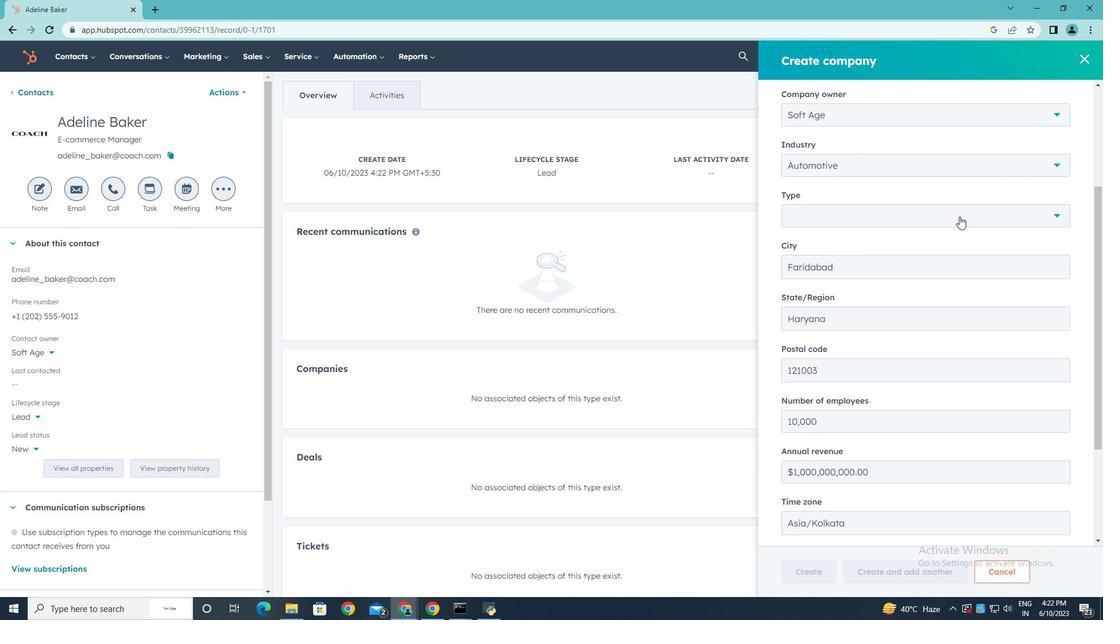 
Action: Mouse moved to (850, 269)
Screenshot: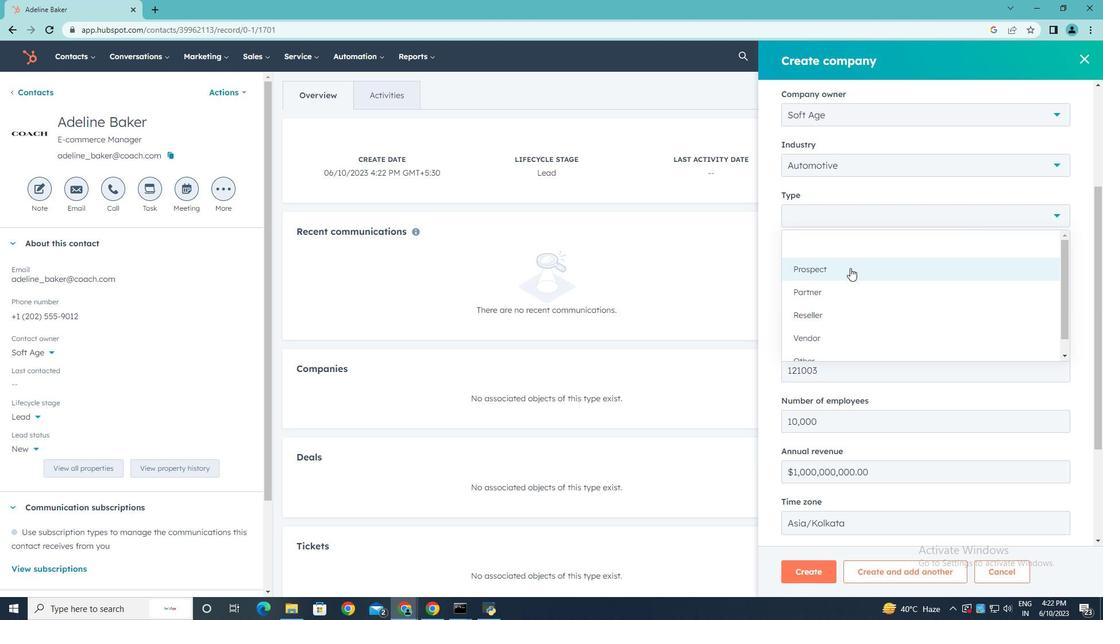 
Action: Mouse pressed left at (850, 269)
Screenshot: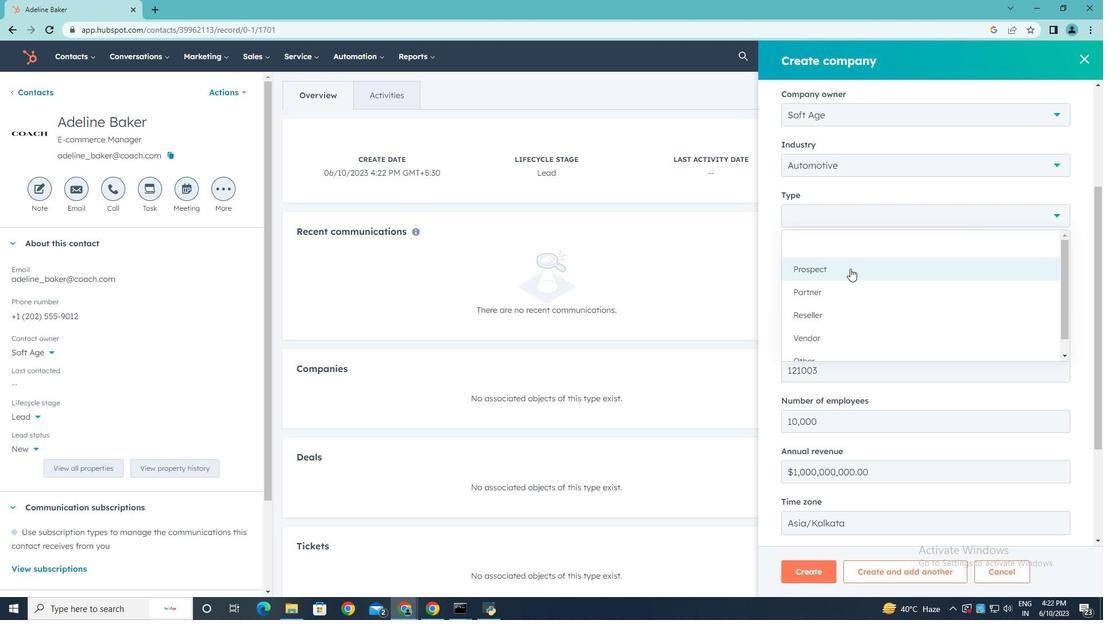 
Action: Mouse moved to (887, 267)
Screenshot: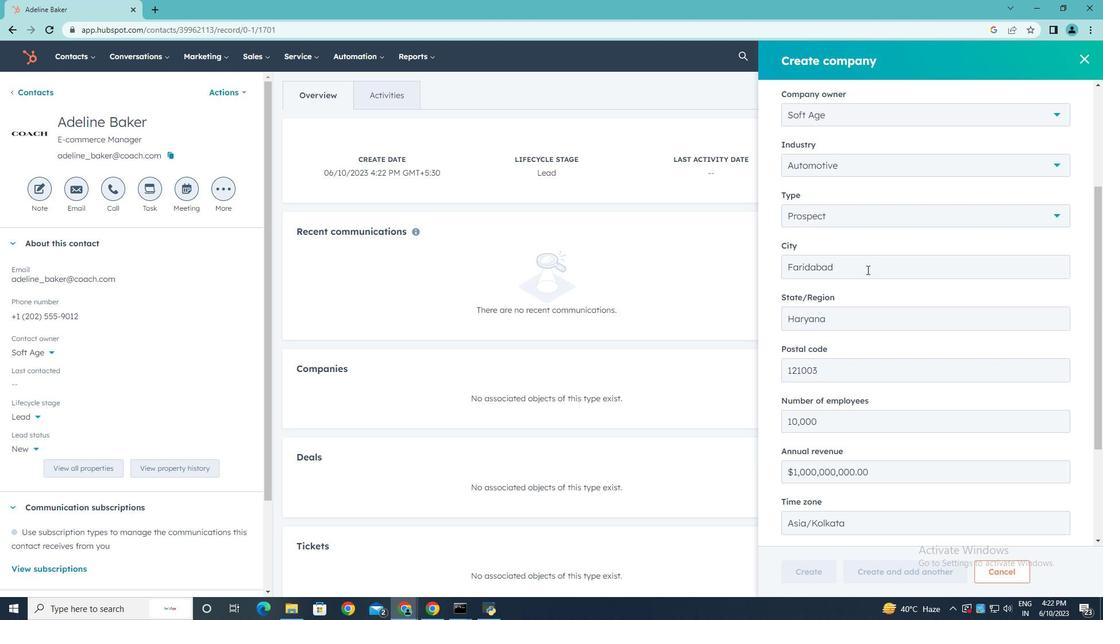 
Action: Mouse scrolled (887, 267) with delta (0, 0)
Screenshot: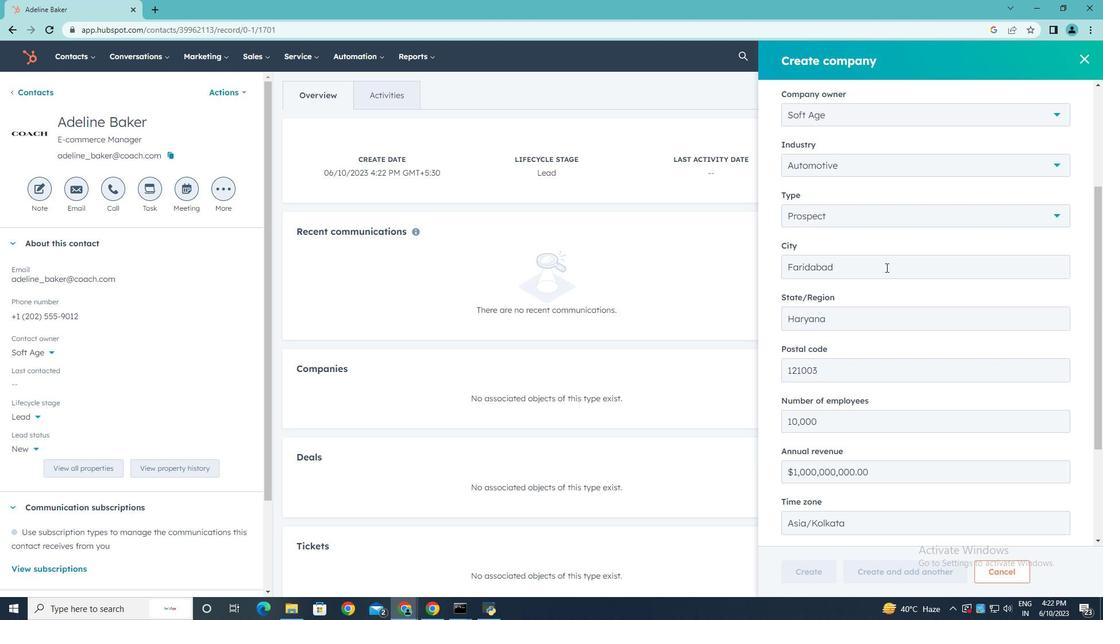 
Action: Mouse scrolled (887, 267) with delta (0, 0)
Screenshot: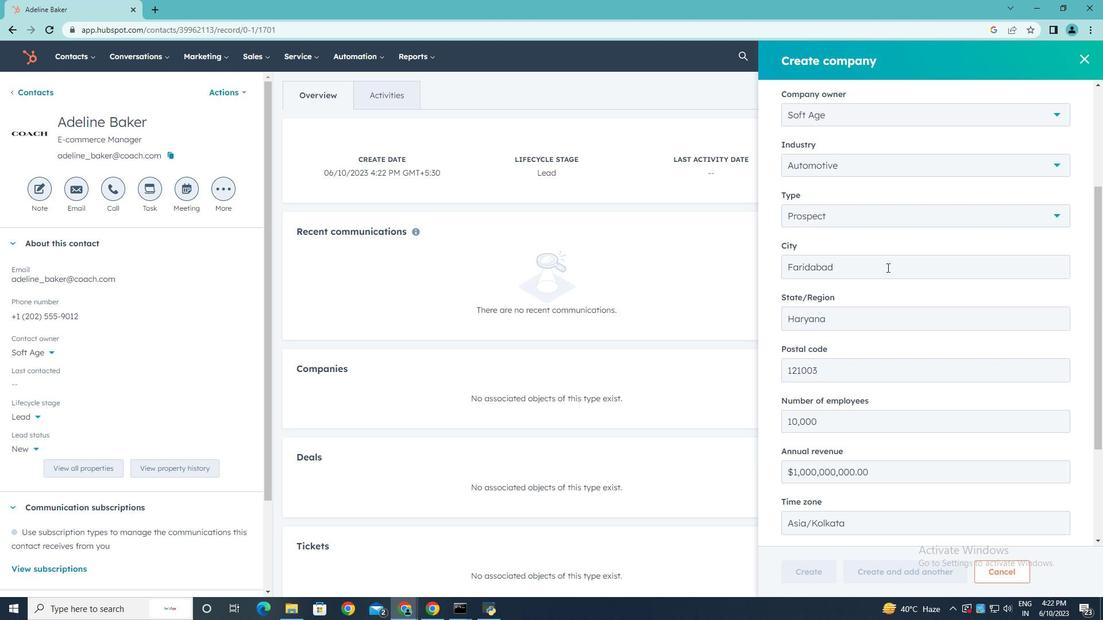 
Action: Mouse scrolled (887, 267) with delta (0, 0)
Screenshot: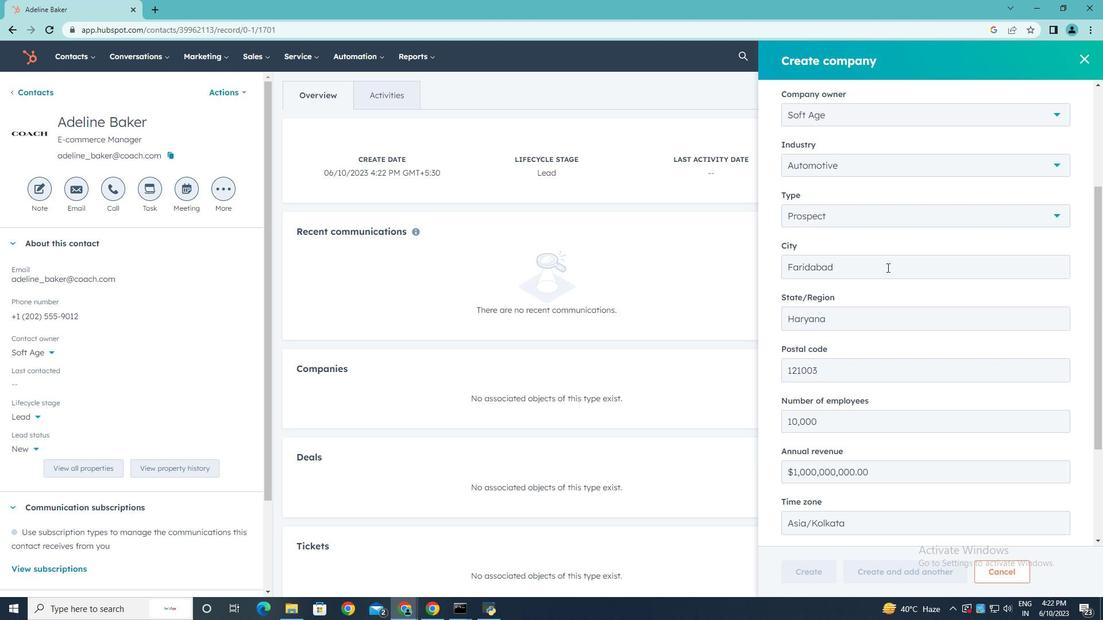 
Action: Mouse scrolled (887, 267) with delta (0, 0)
Screenshot: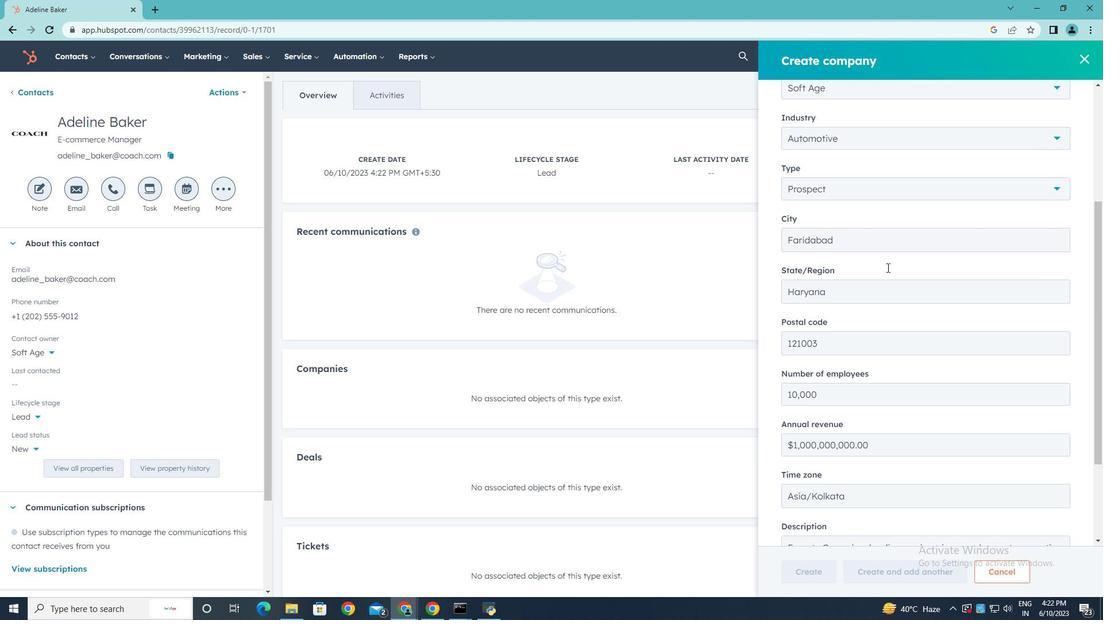 
Action: Mouse scrolled (887, 267) with delta (0, 0)
Screenshot: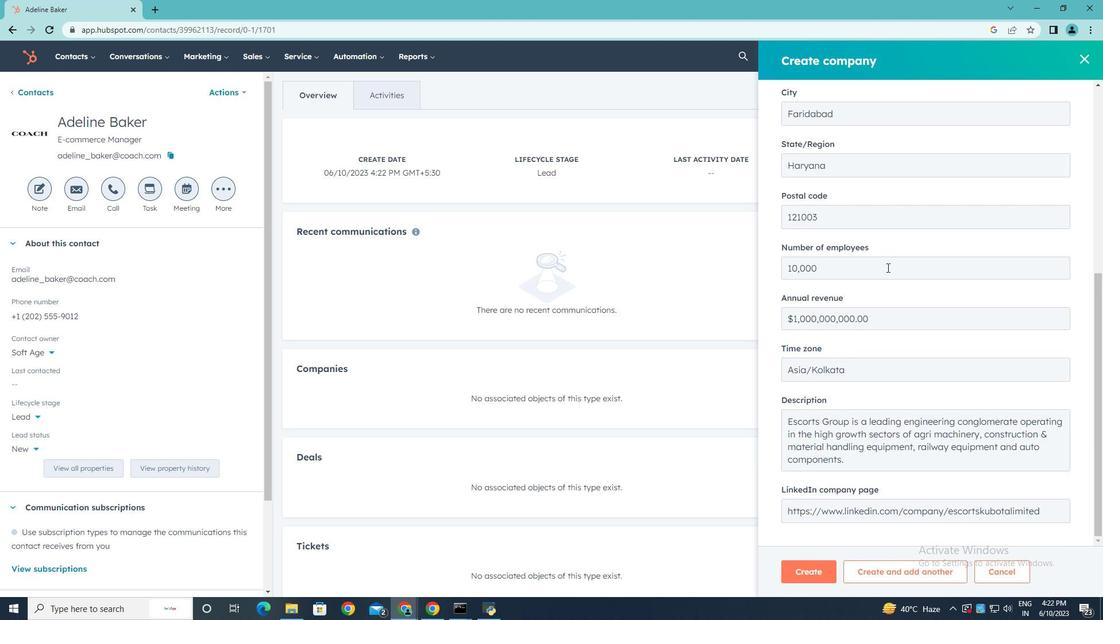 
Action: Mouse scrolled (887, 267) with delta (0, 0)
Screenshot: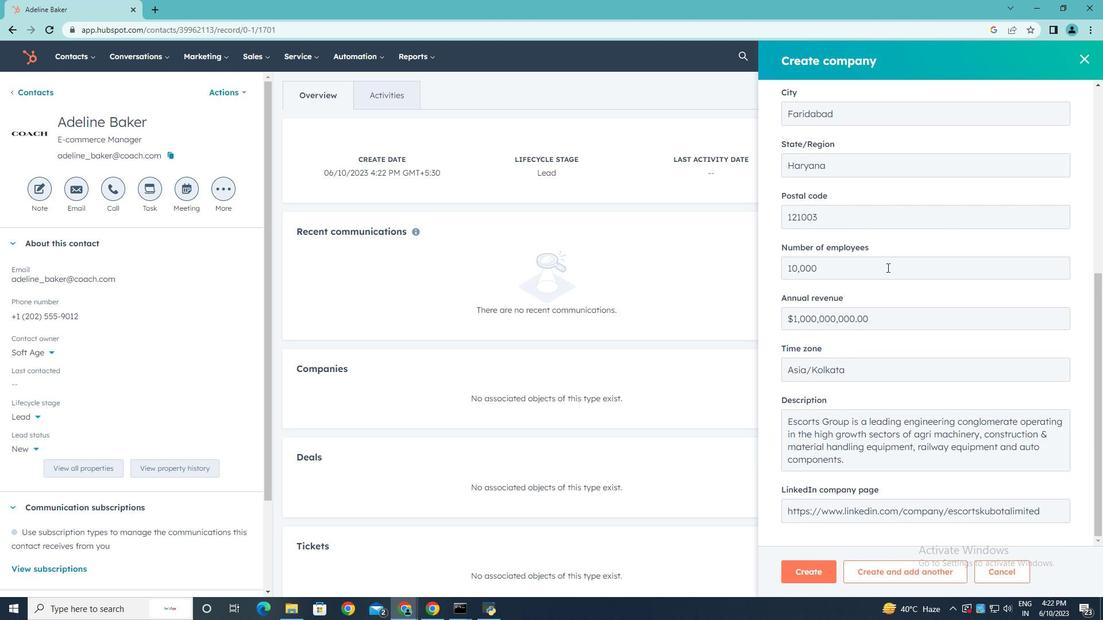 
Action: Mouse moved to (808, 567)
Screenshot: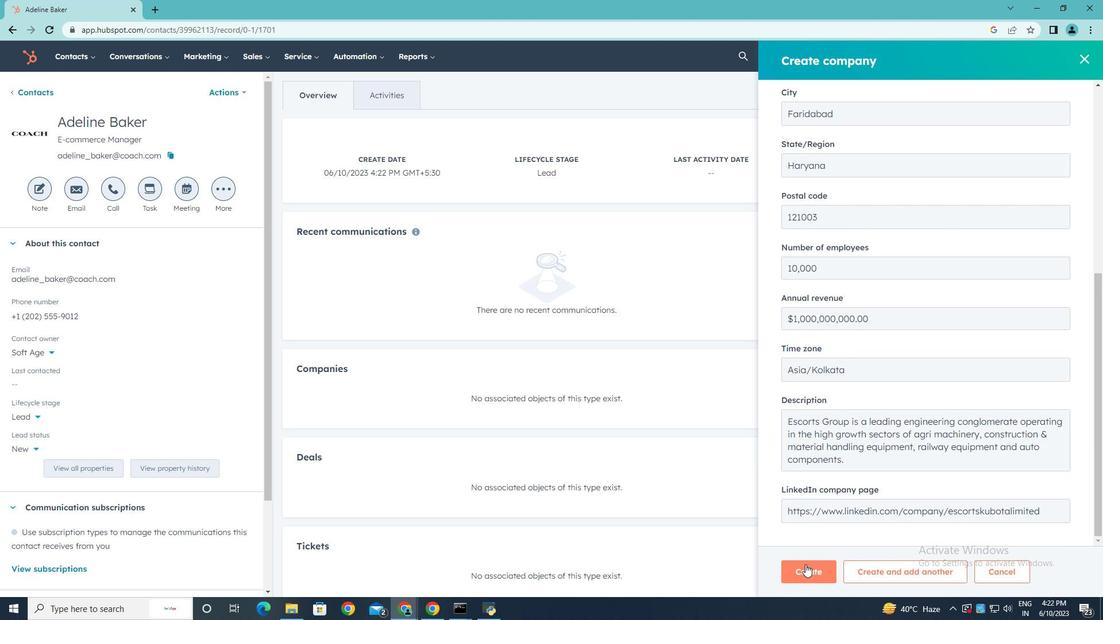 
Action: Mouse pressed left at (808, 567)
Screenshot: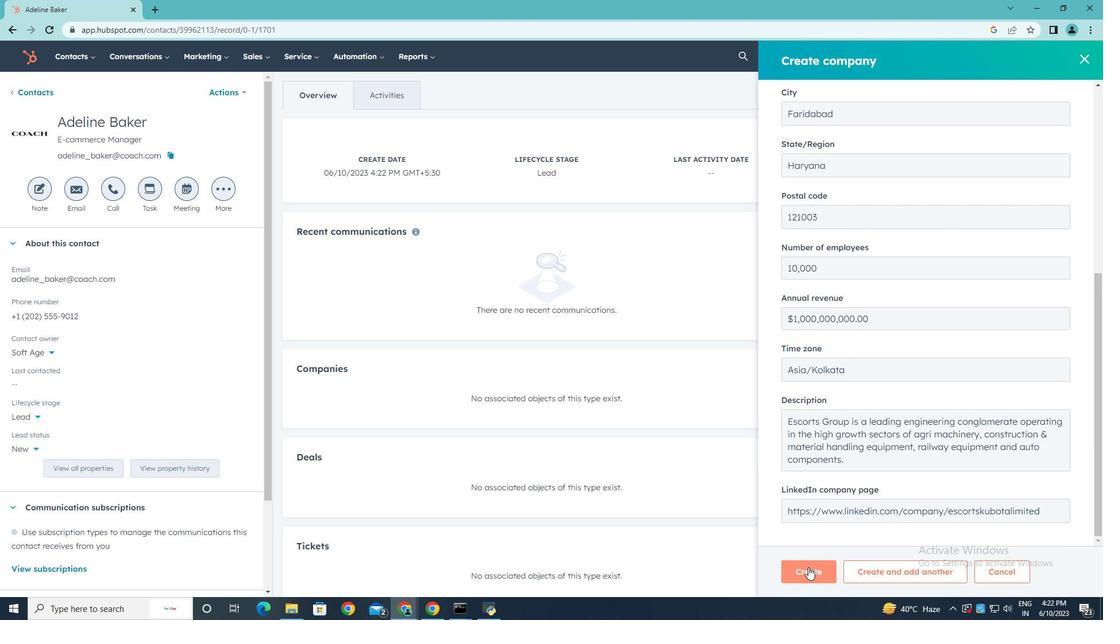 
Action: Mouse moved to (679, 328)
Screenshot: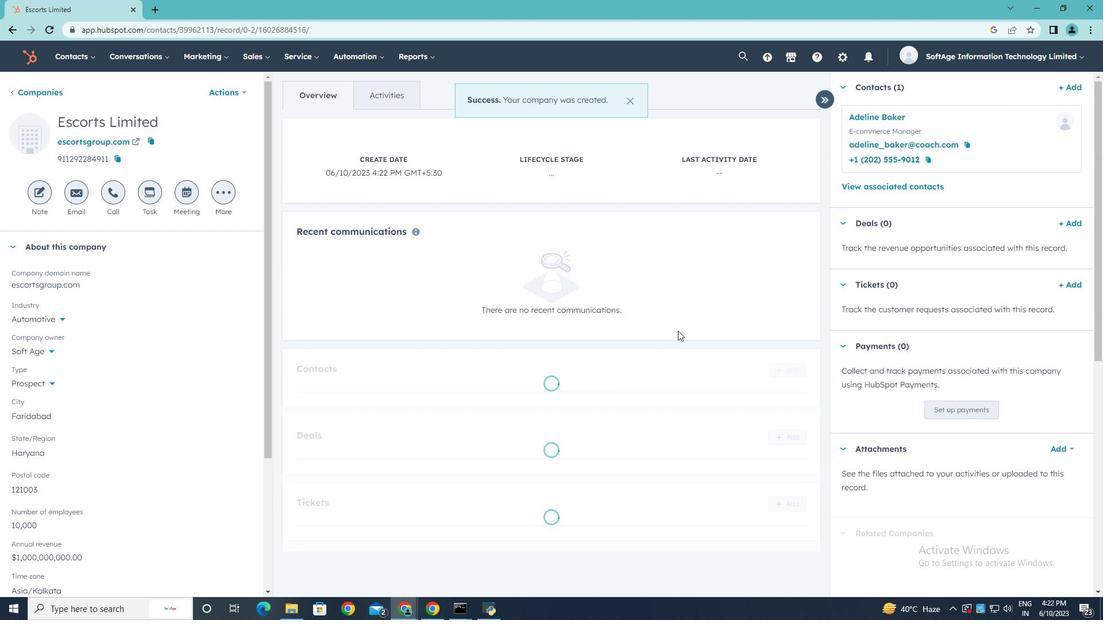 
